 Task: Manage the "Group detail" page setting.
Action: Mouse pressed left at (1046, 67)
Screenshot: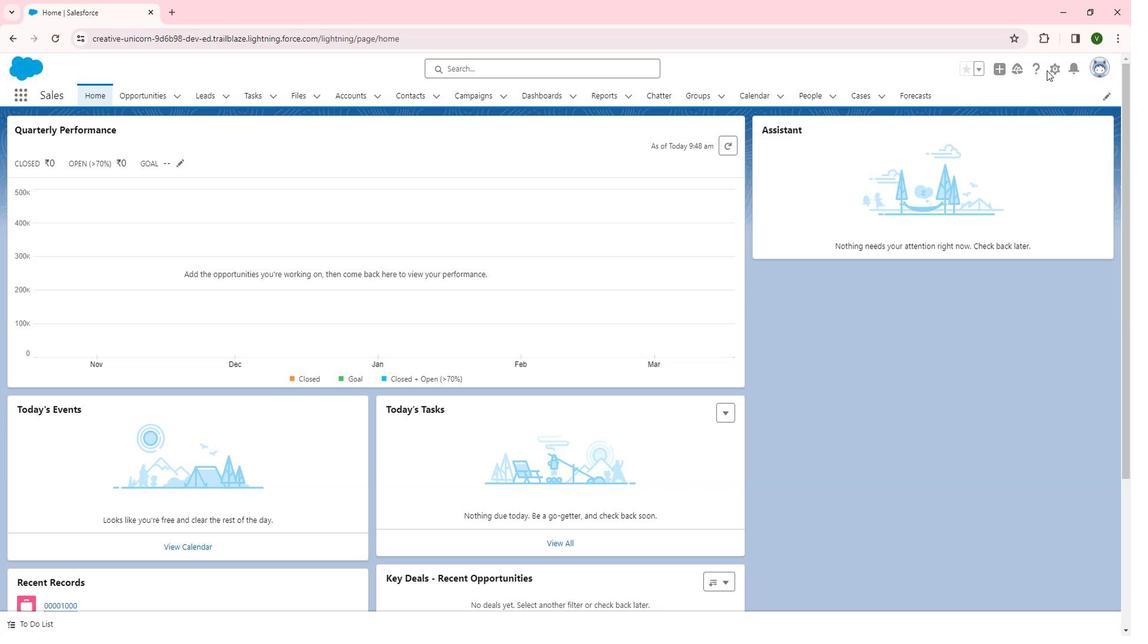 
Action: Mouse moved to (1051, 67)
Screenshot: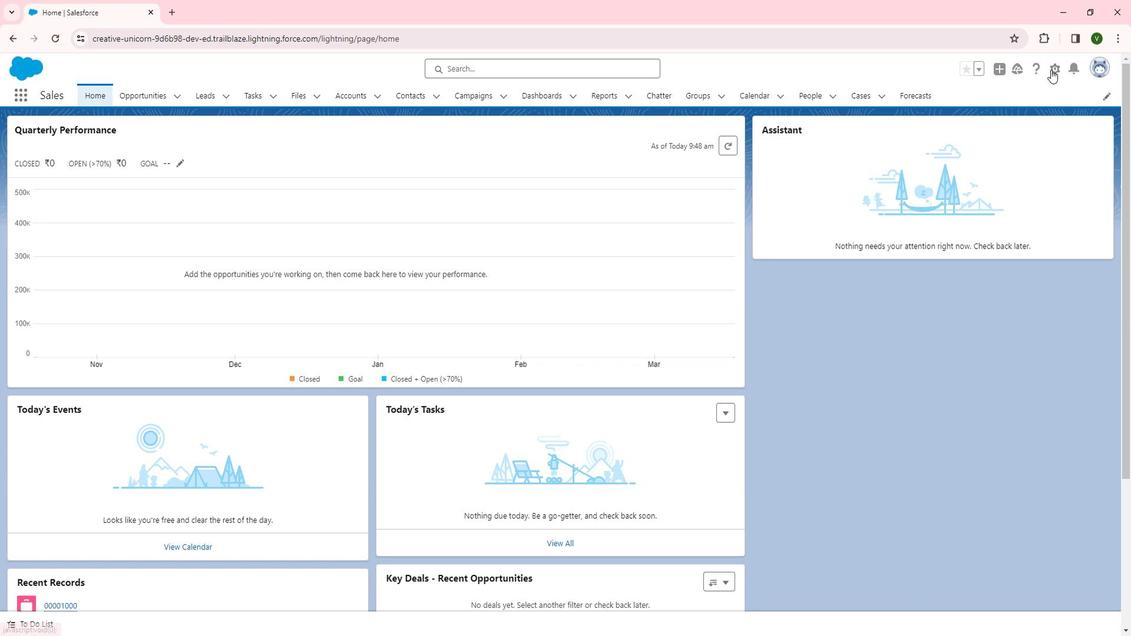 
Action: Mouse pressed left at (1051, 67)
Screenshot: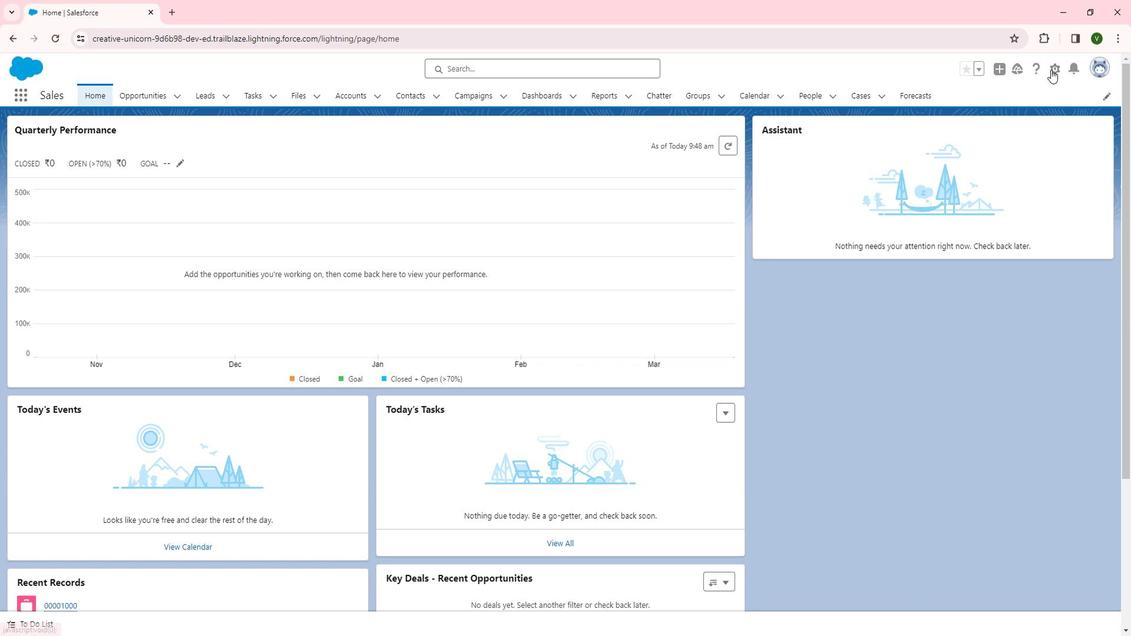 
Action: Mouse moved to (1005, 111)
Screenshot: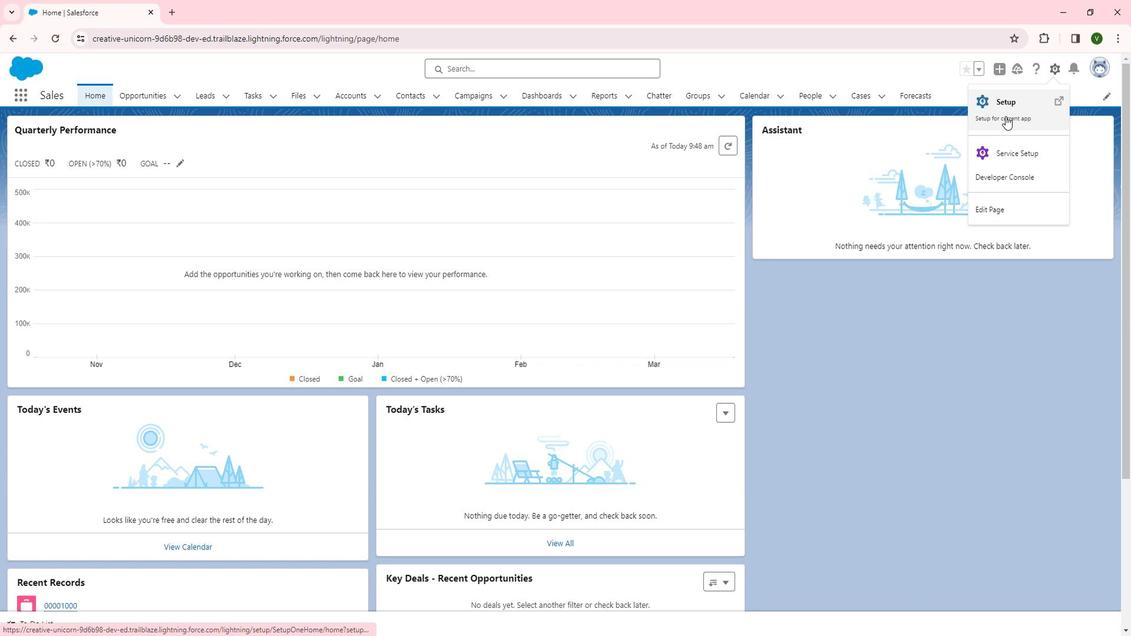 
Action: Mouse pressed left at (1005, 111)
Screenshot: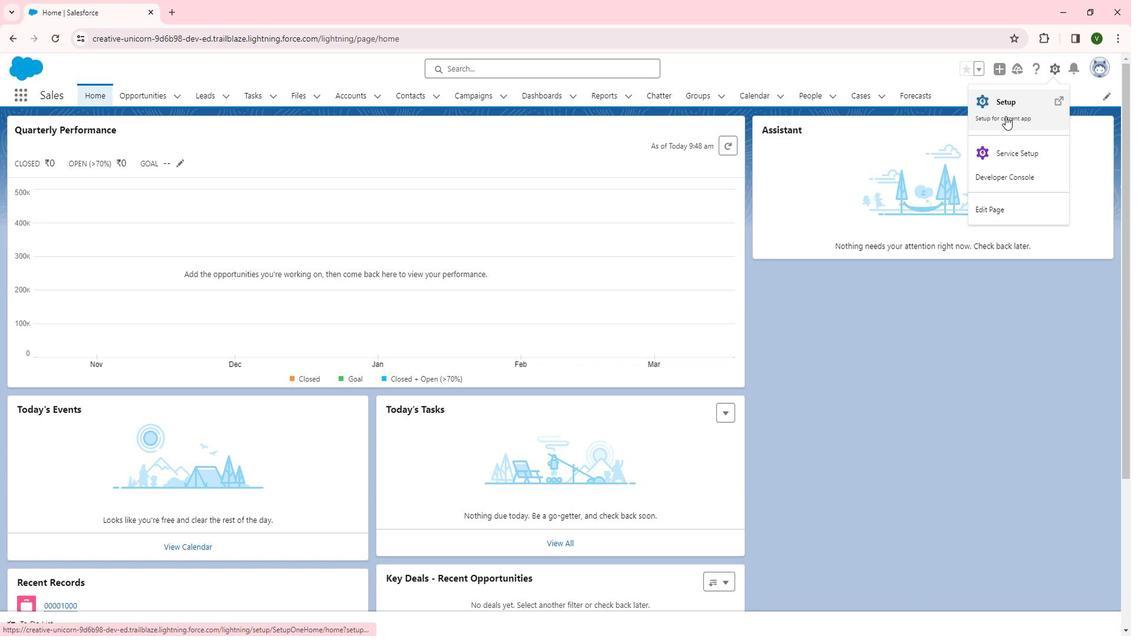 
Action: Mouse moved to (78, 325)
Screenshot: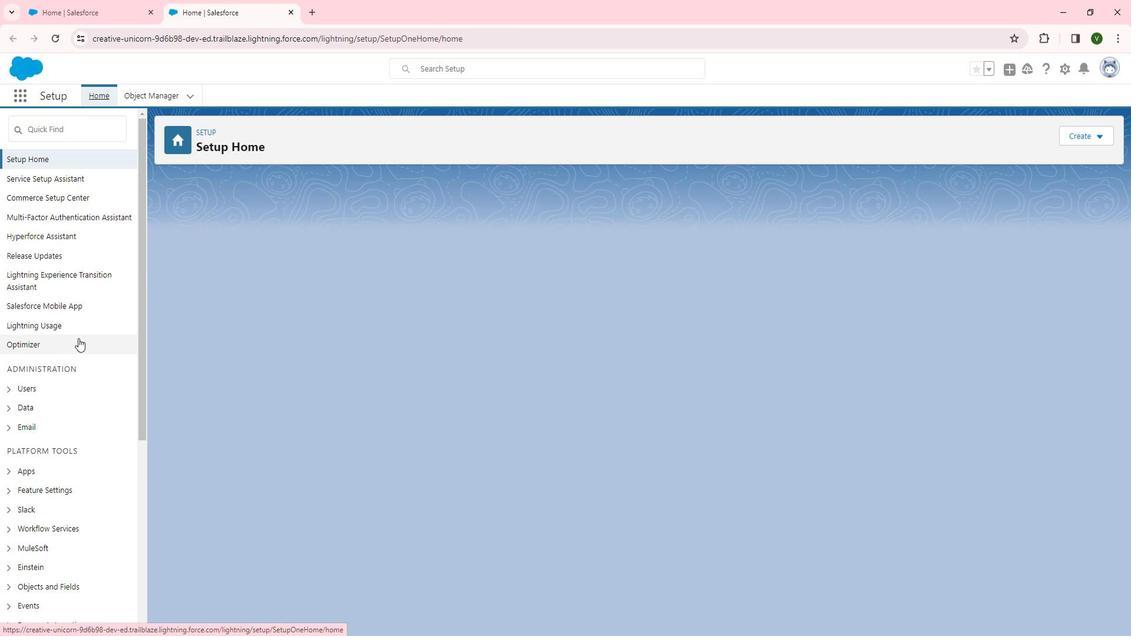 
Action: Mouse scrolled (78, 325) with delta (0, 0)
Screenshot: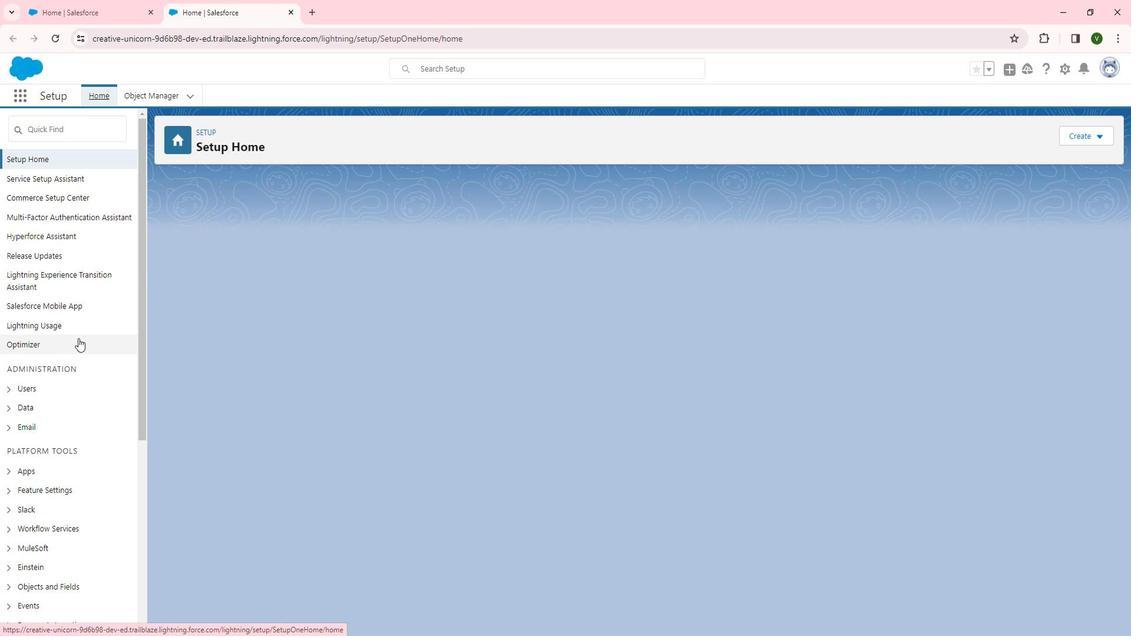 
Action: Mouse moved to (77, 329)
Screenshot: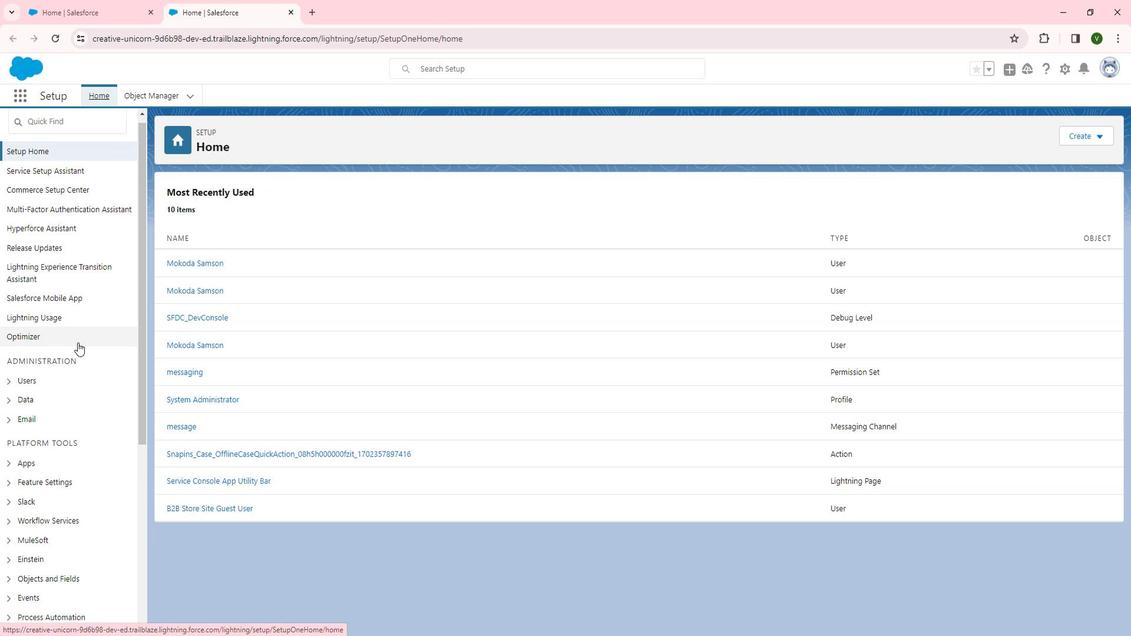 
Action: Mouse scrolled (77, 329) with delta (0, 0)
Screenshot: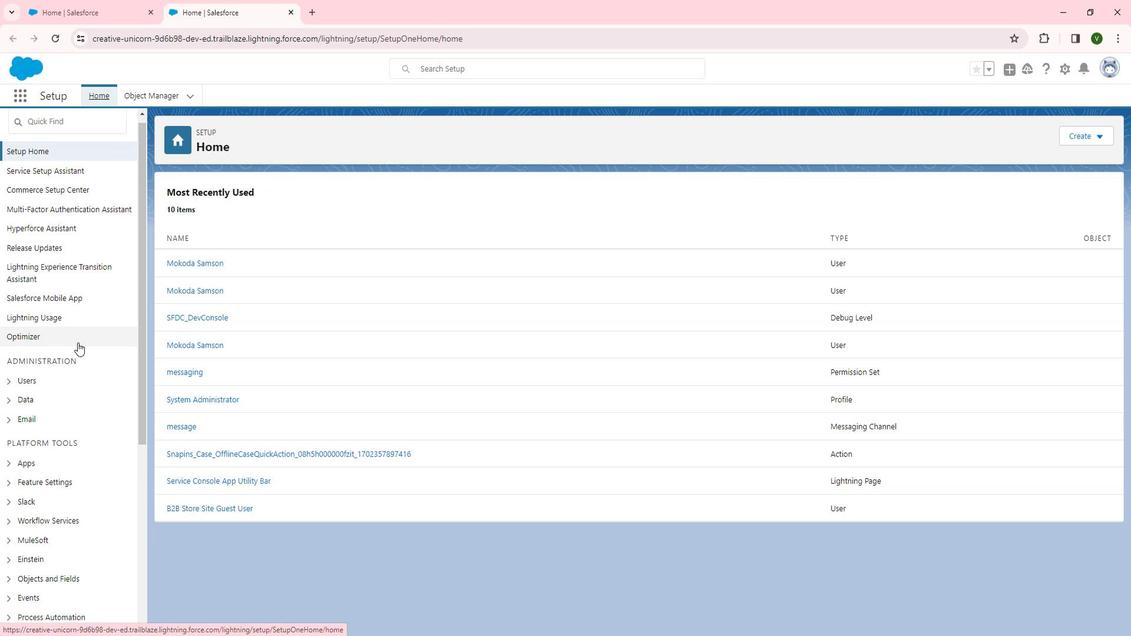
Action: Mouse moved to (34, 354)
Screenshot: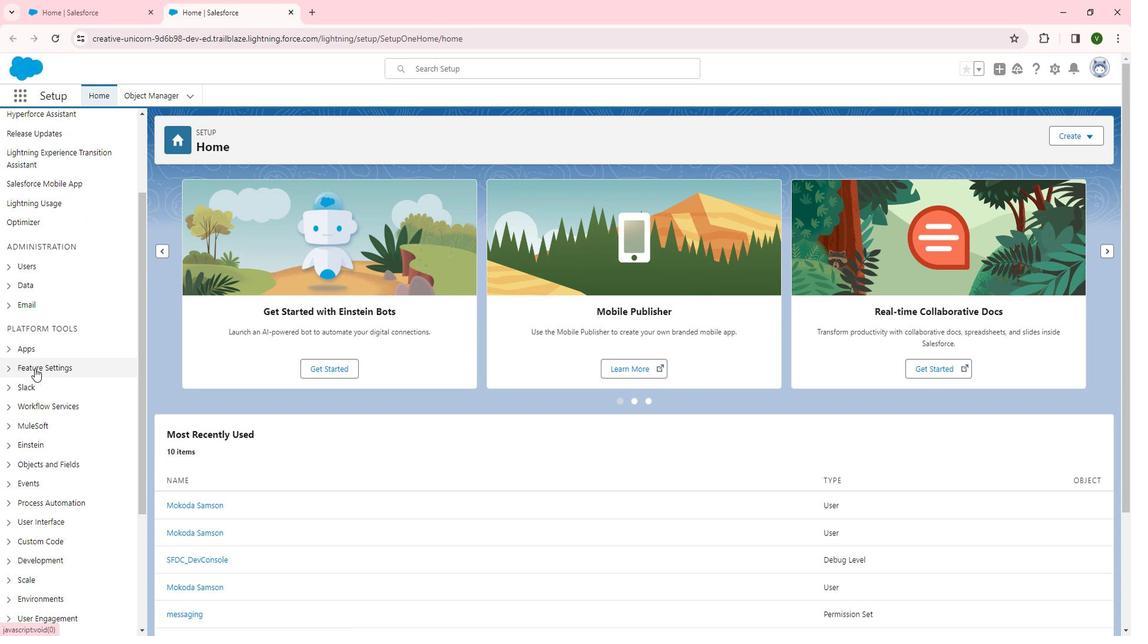 
Action: Mouse pressed left at (34, 354)
Screenshot: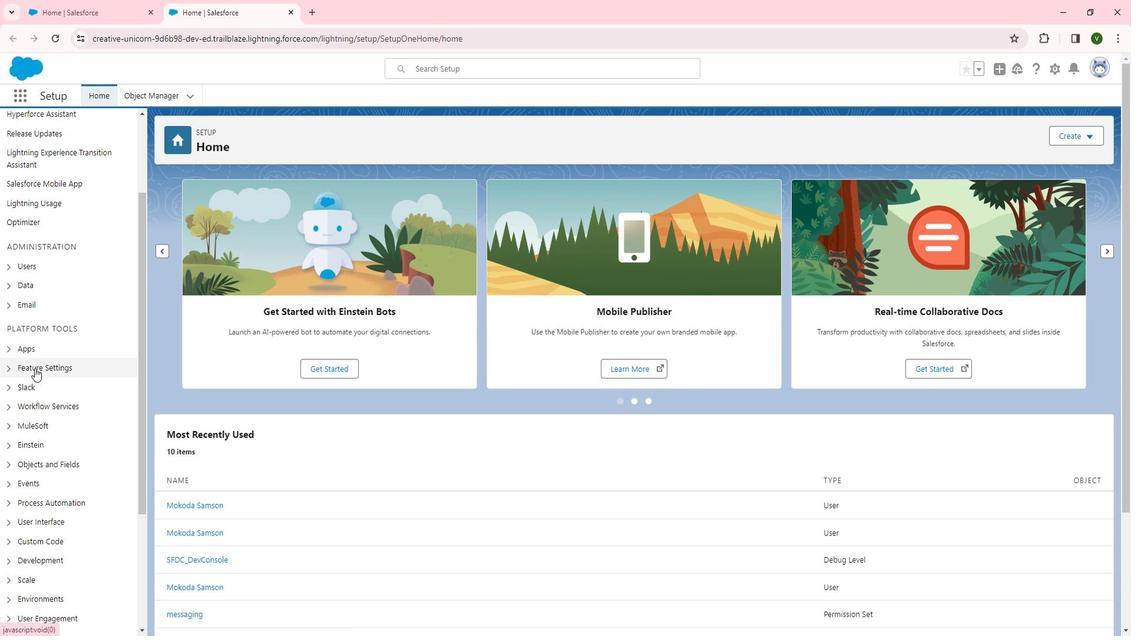 
Action: Mouse scrolled (34, 354) with delta (0, 0)
Screenshot: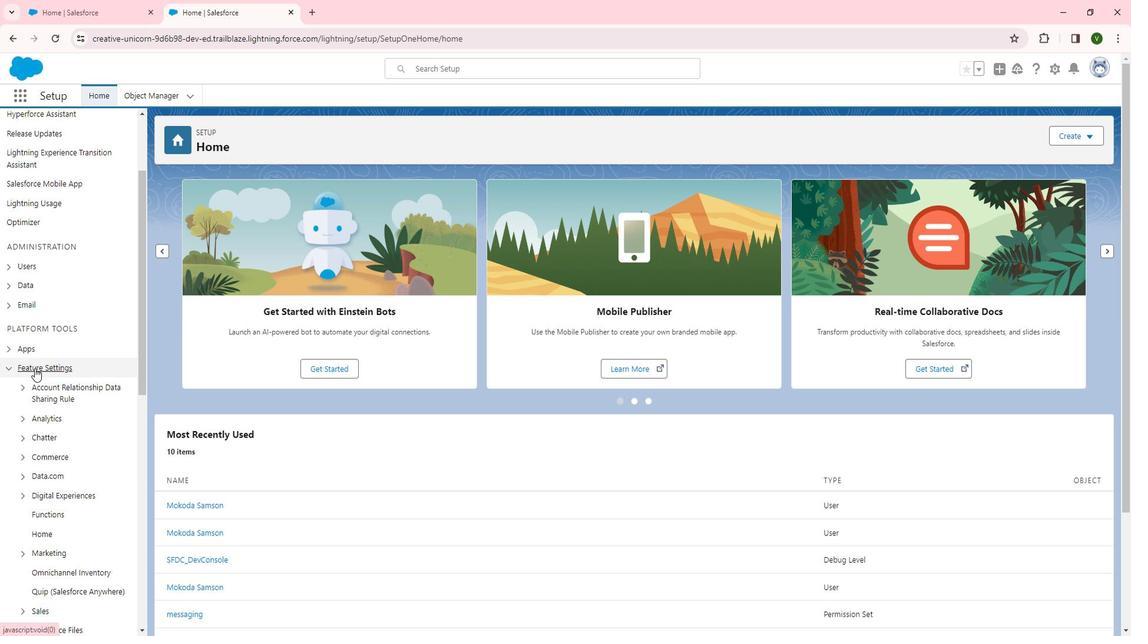 
Action: Mouse scrolled (34, 354) with delta (0, 0)
Screenshot: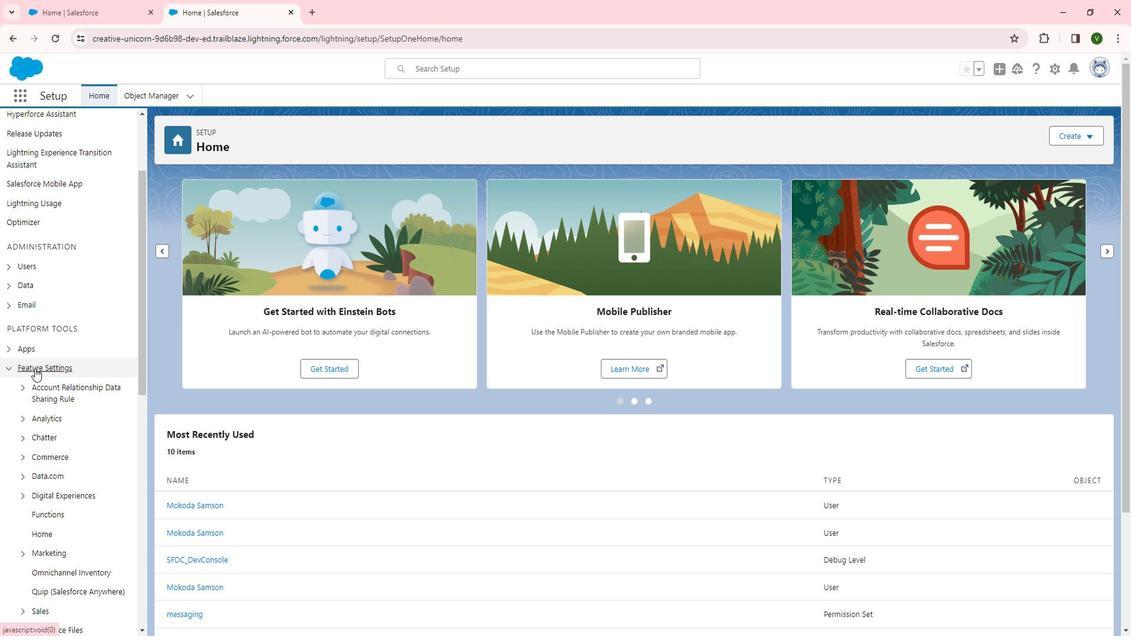 
Action: Mouse moved to (67, 358)
Screenshot: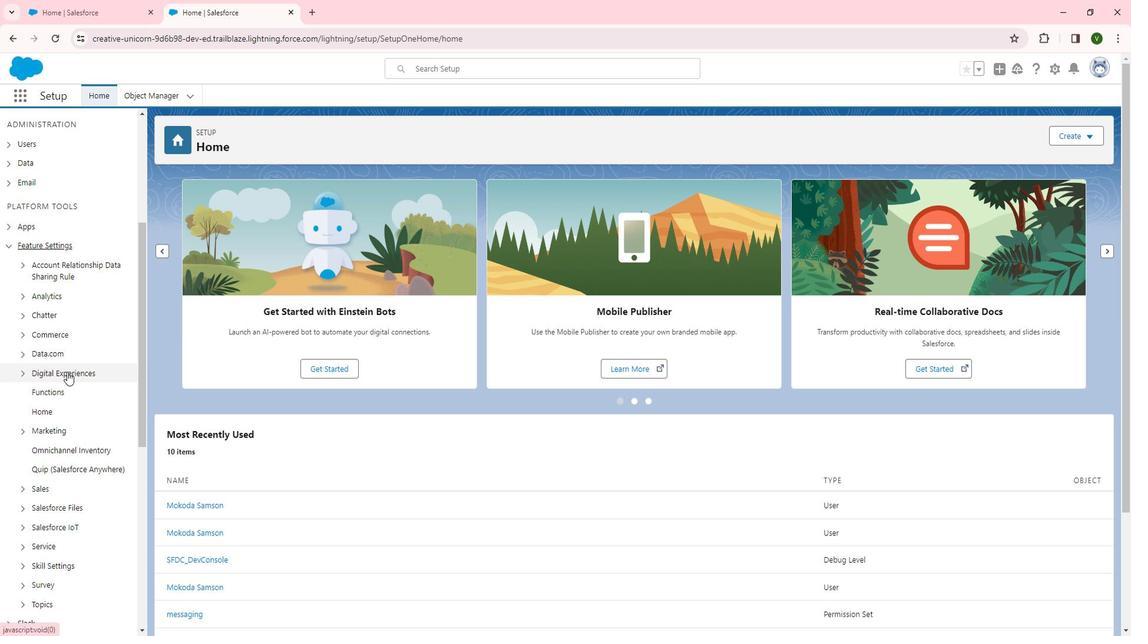 
Action: Mouse pressed left at (67, 358)
Screenshot: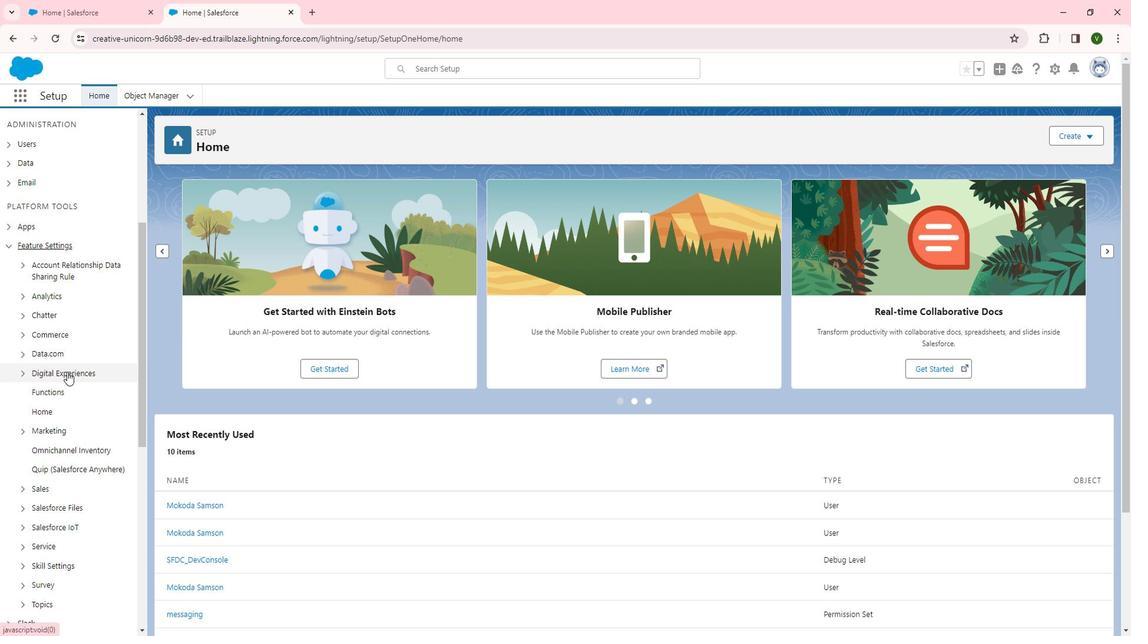 
Action: Mouse moved to (51, 375)
Screenshot: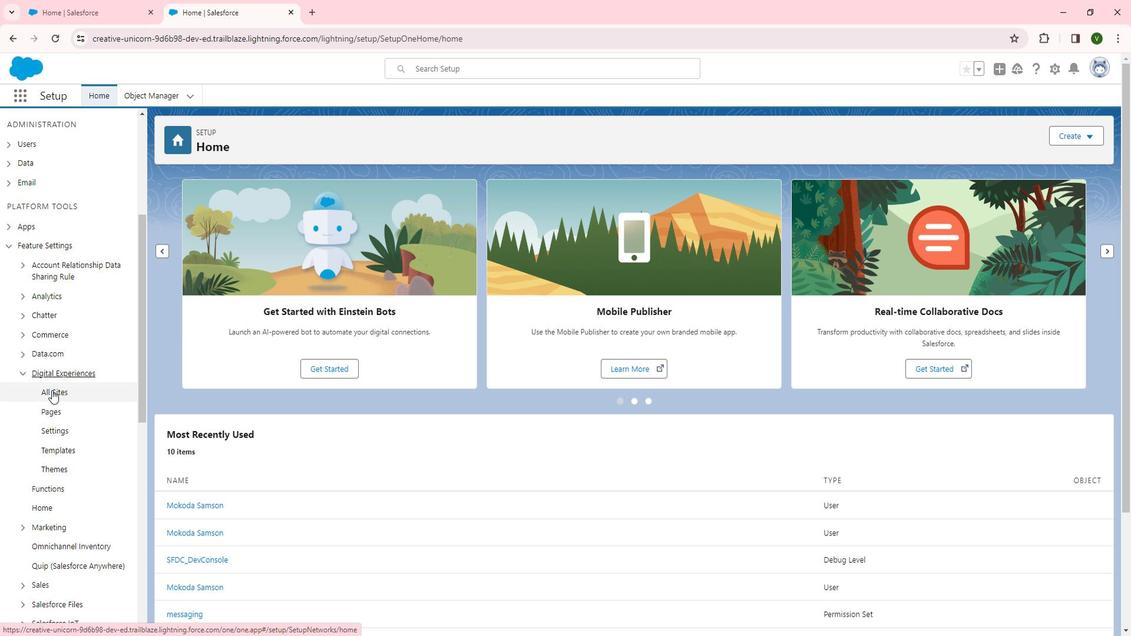 
Action: Mouse pressed left at (51, 375)
Screenshot: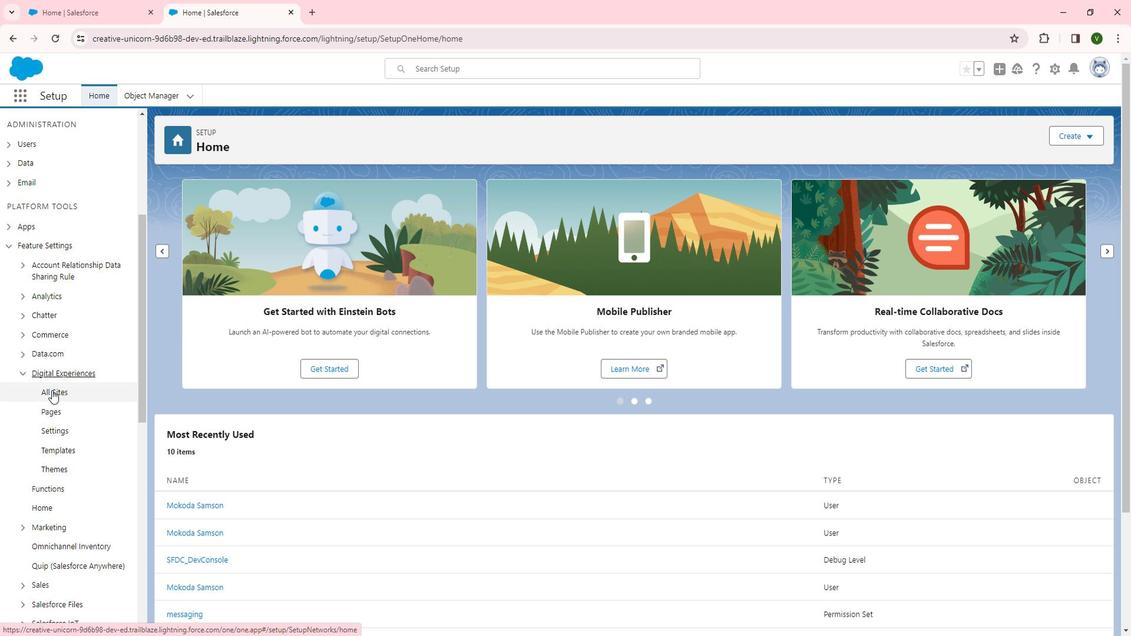 
Action: Mouse moved to (250, 417)
Screenshot: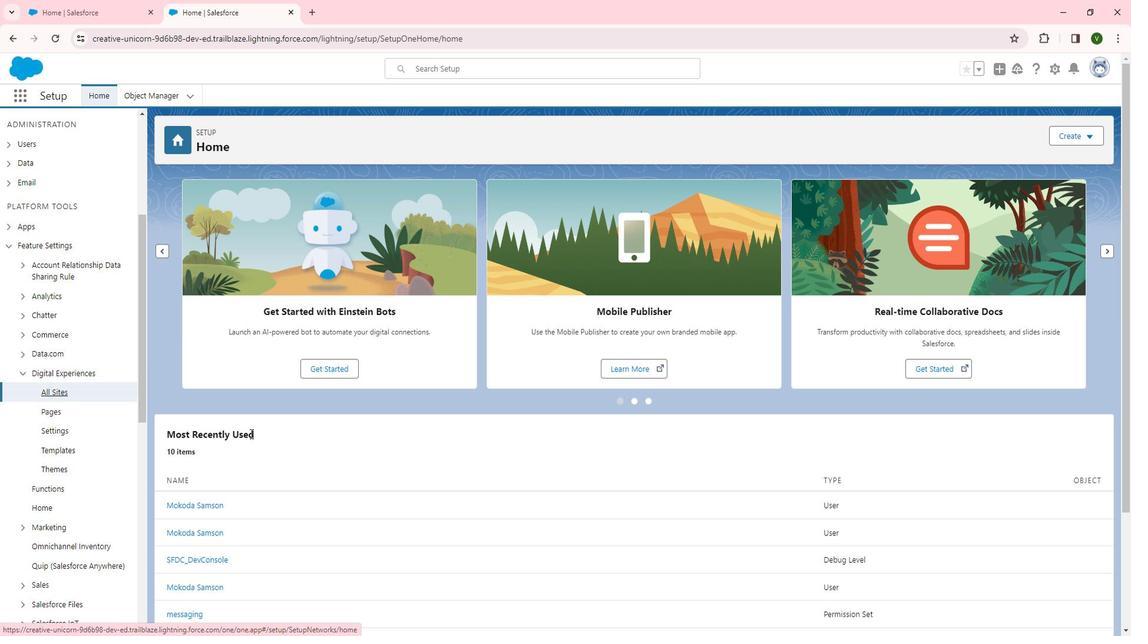 
Action: Mouse scrolled (250, 417) with delta (0, 0)
Screenshot: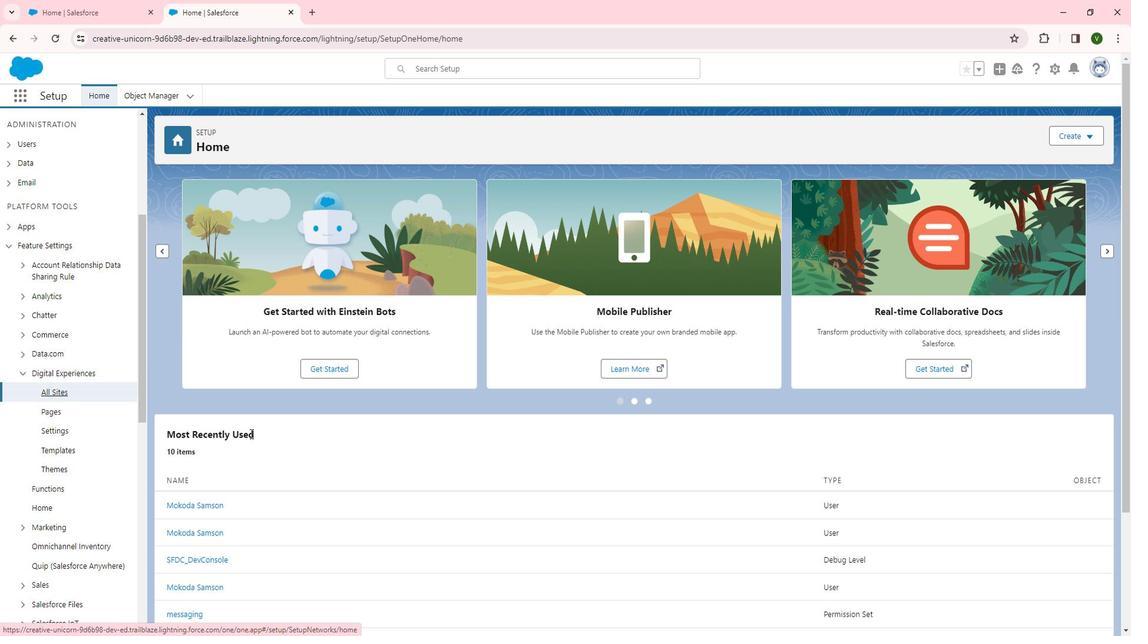 
Action: Mouse scrolled (250, 417) with delta (0, 0)
Screenshot: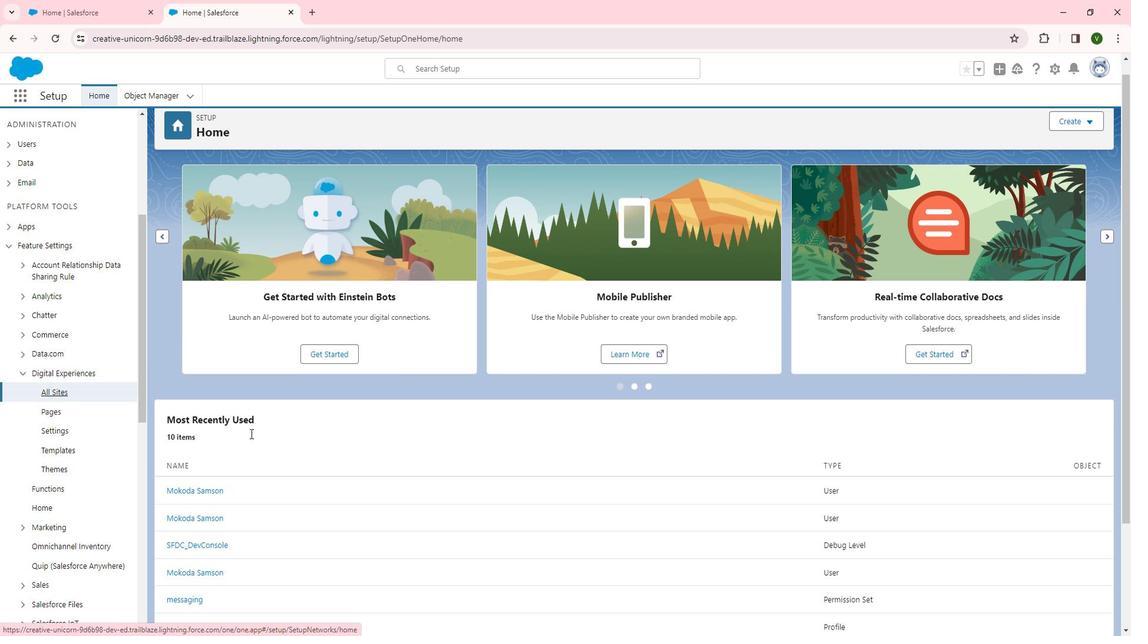 
Action: Mouse scrolled (250, 417) with delta (0, 0)
Screenshot: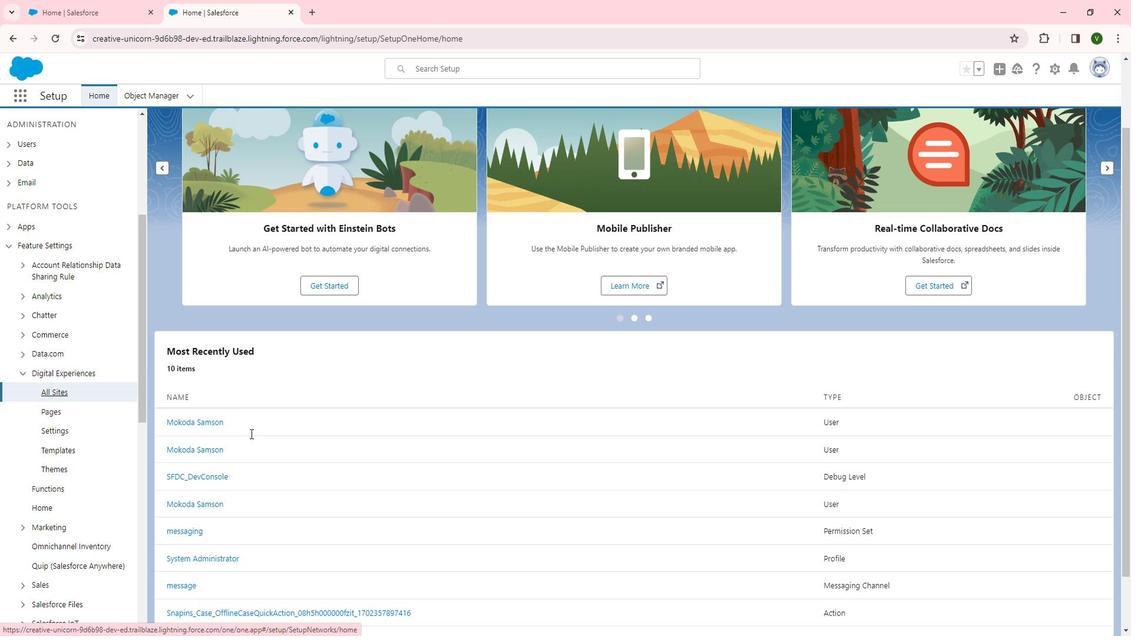 
Action: Mouse moved to (185, 335)
Screenshot: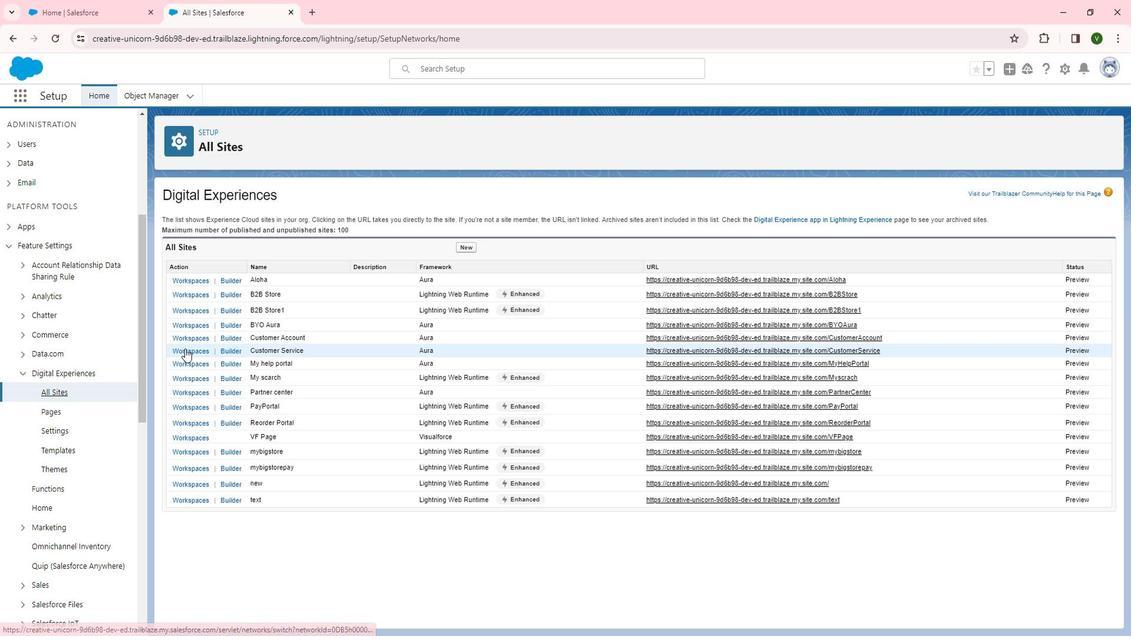 
Action: Mouse pressed left at (185, 335)
Screenshot: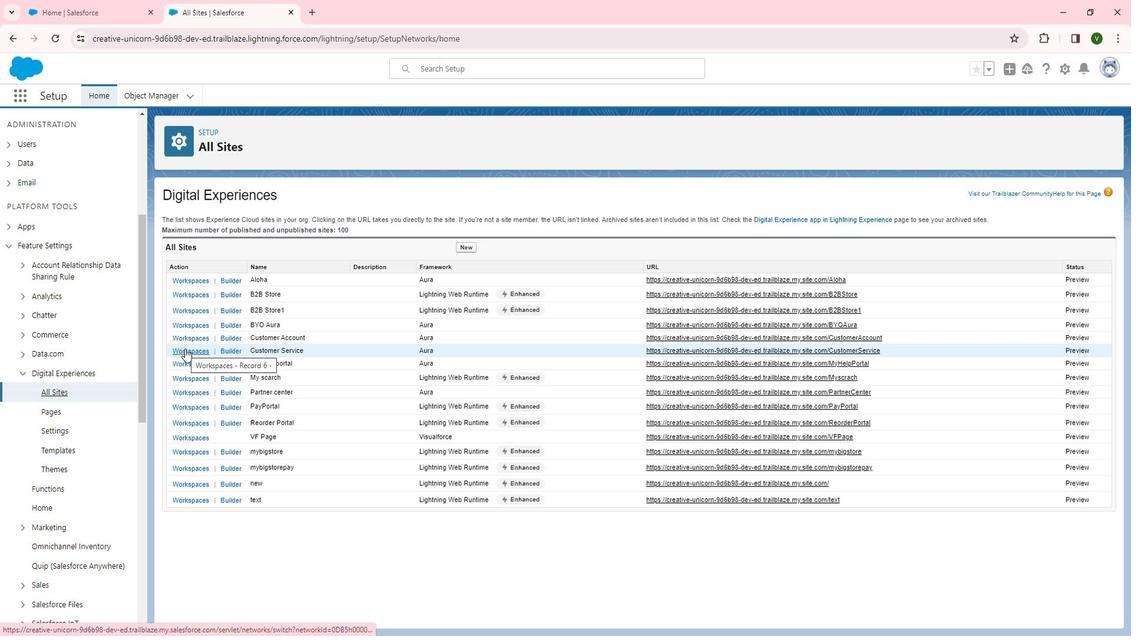 
Action: Mouse moved to (147, 304)
Screenshot: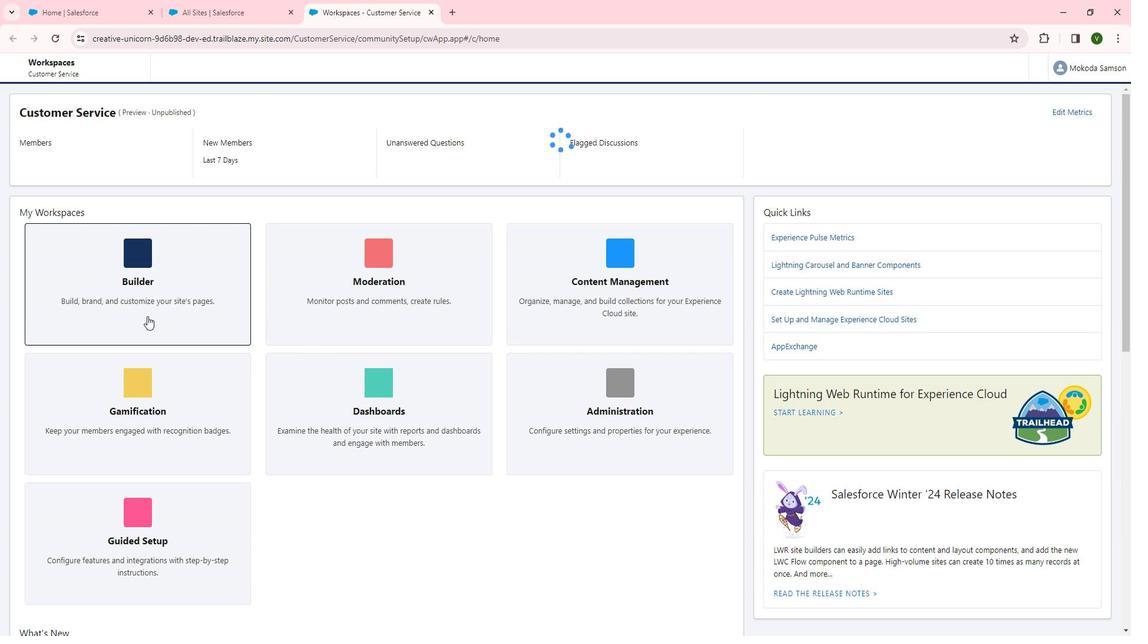 
Action: Mouse pressed left at (147, 304)
Screenshot: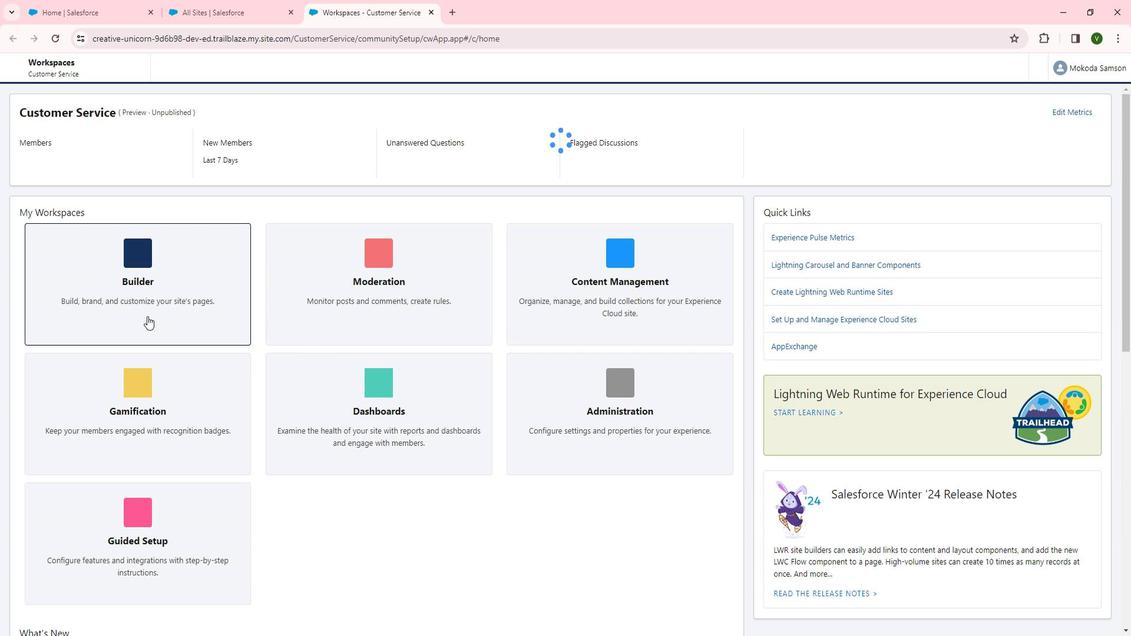 
Action: Mouse moved to (77, 66)
Screenshot: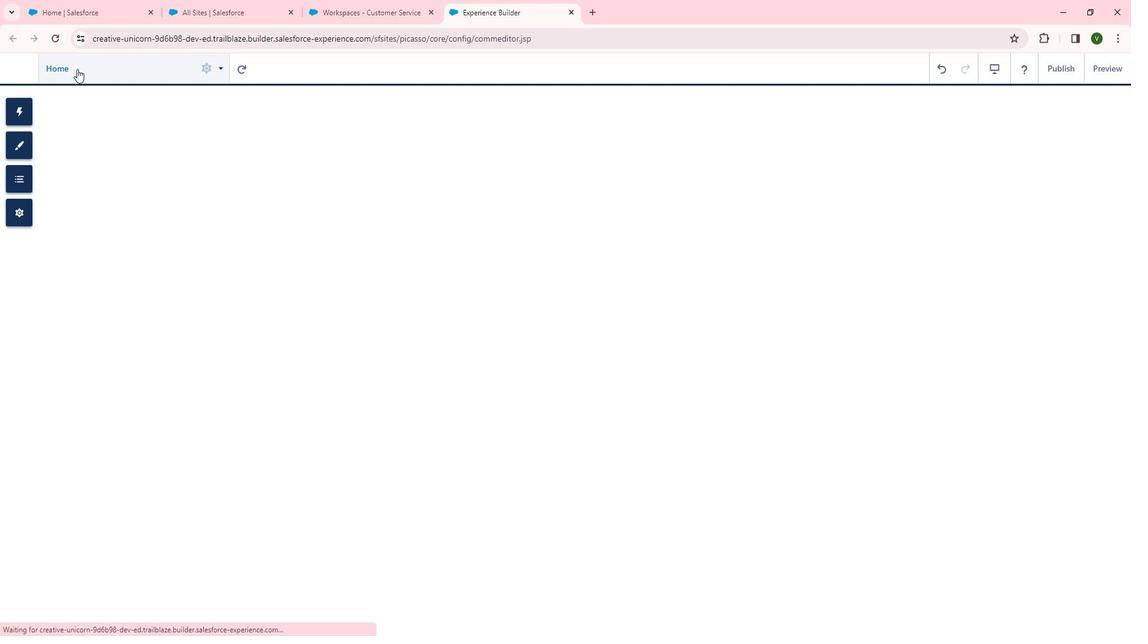 
Action: Mouse pressed left at (77, 66)
Screenshot: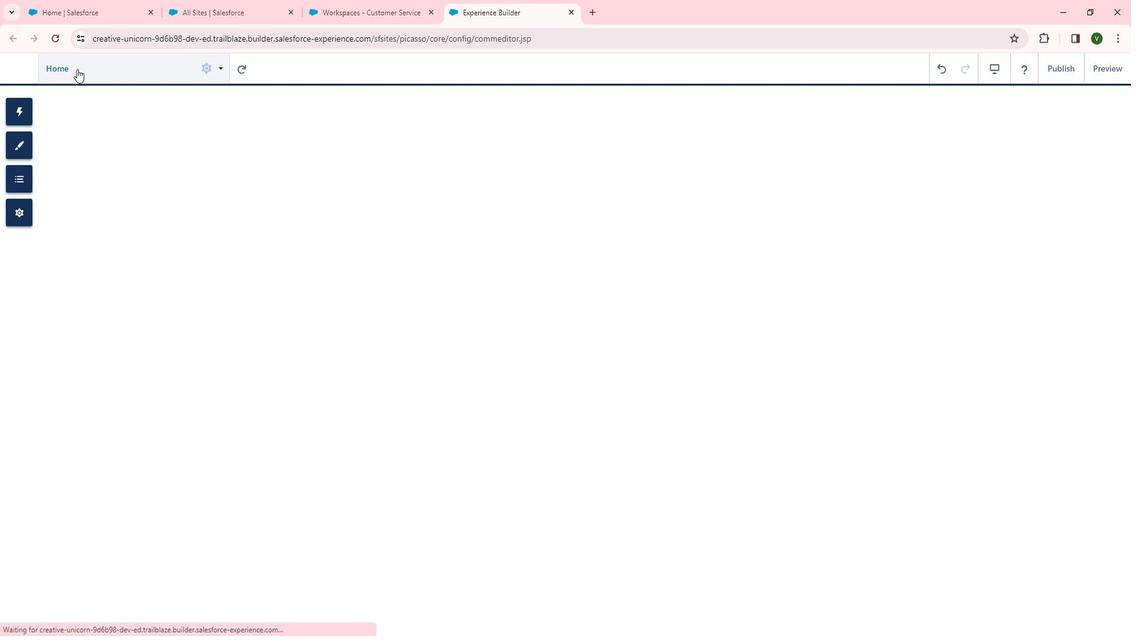 
Action: Mouse moved to (53, 436)
Screenshot: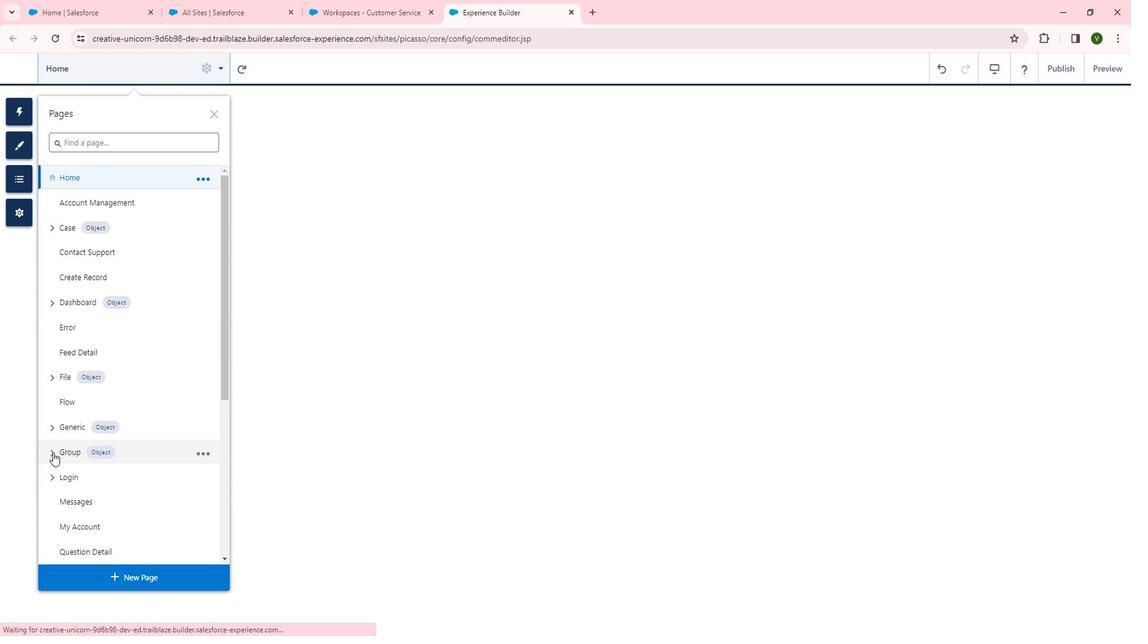 
Action: Mouse pressed left at (53, 436)
Screenshot: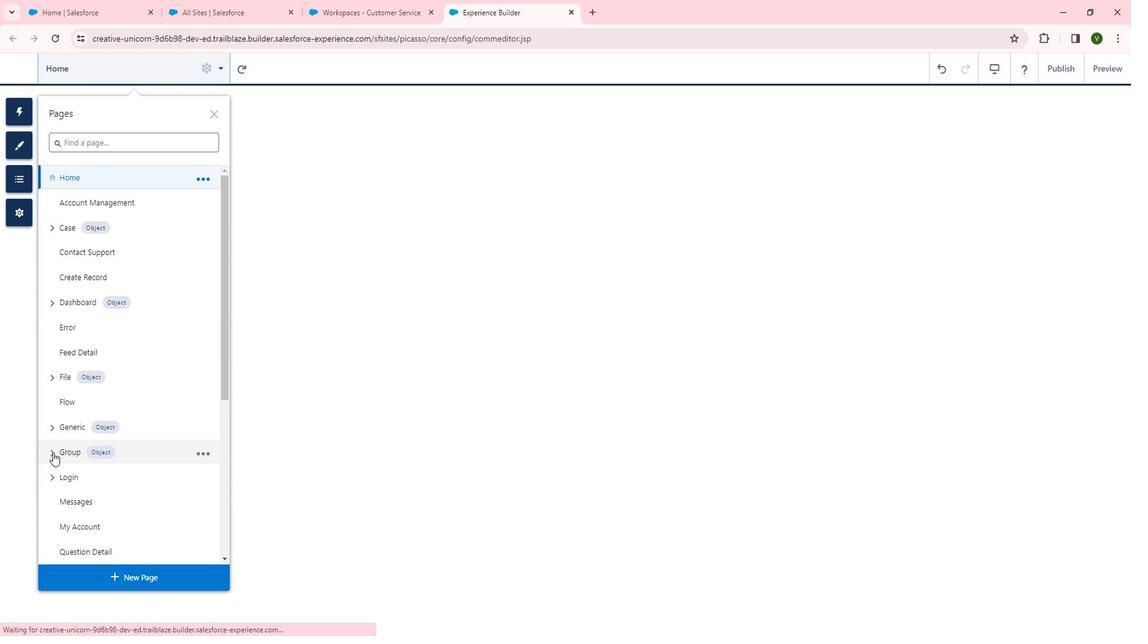 
Action: Mouse moved to (71, 436)
Screenshot: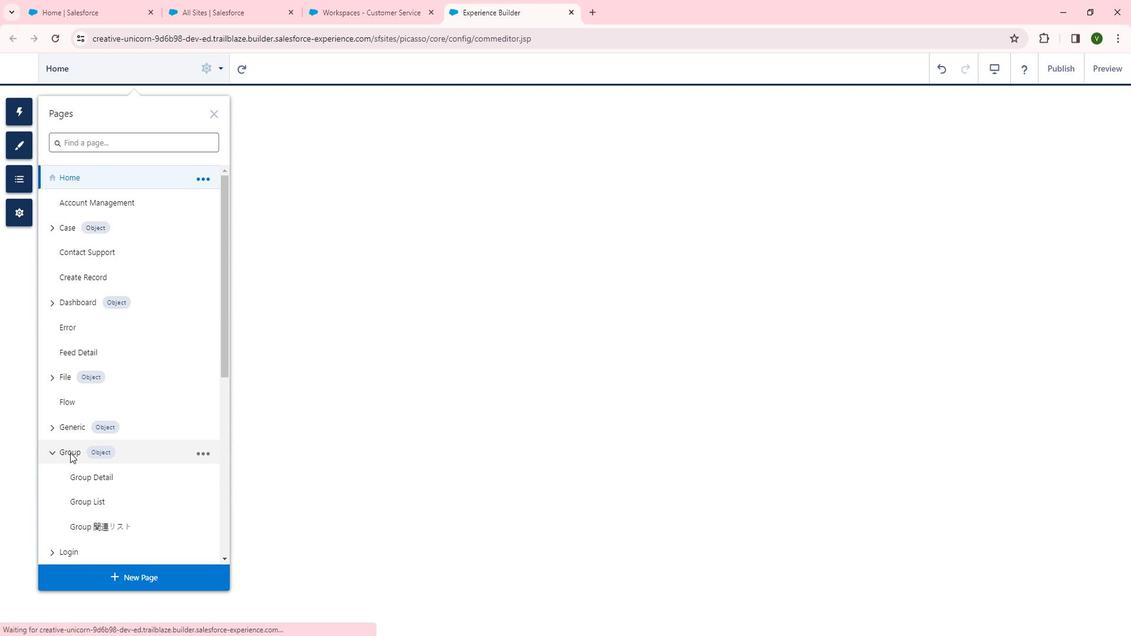 
Action: Mouse scrolled (71, 435) with delta (0, 0)
Screenshot: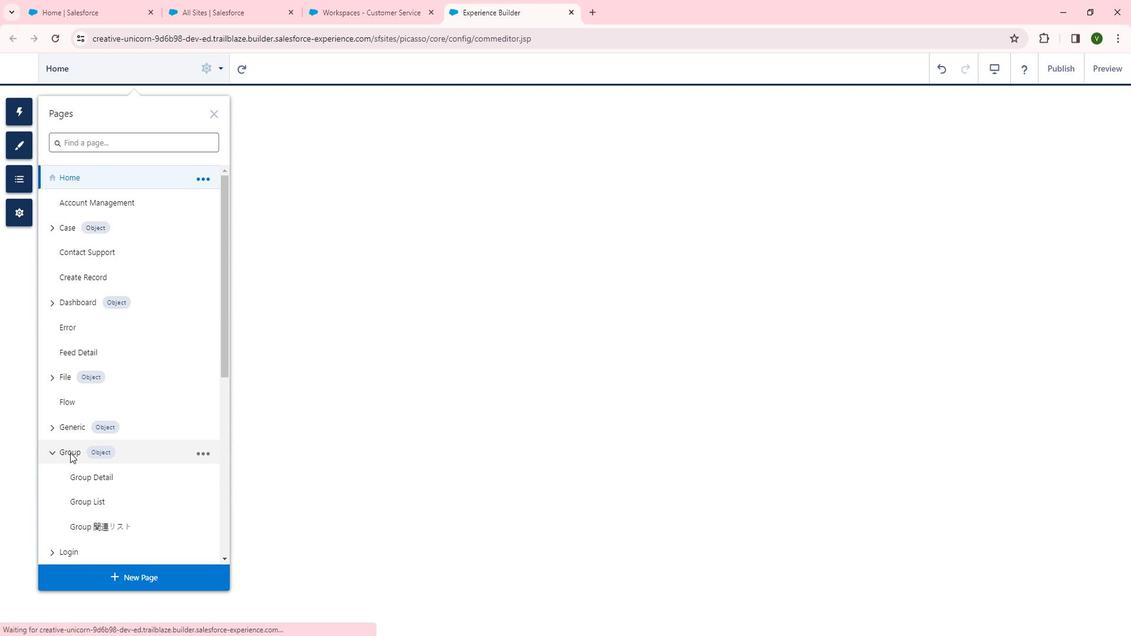 
Action: Mouse moved to (76, 436)
Screenshot: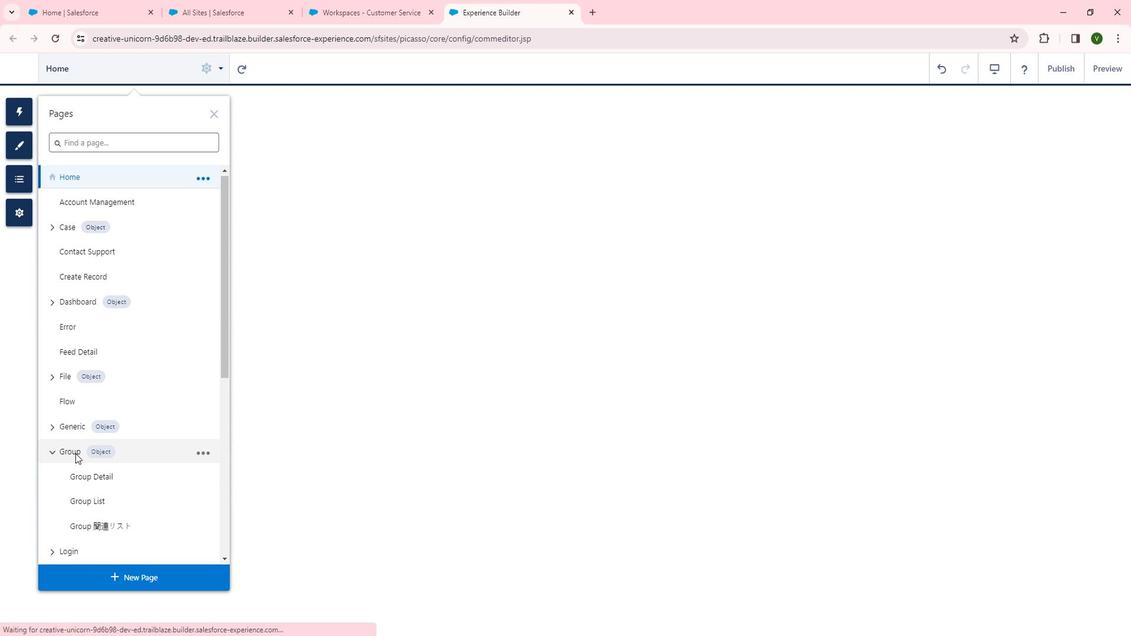 
Action: Mouse scrolled (76, 436) with delta (0, 0)
Screenshot: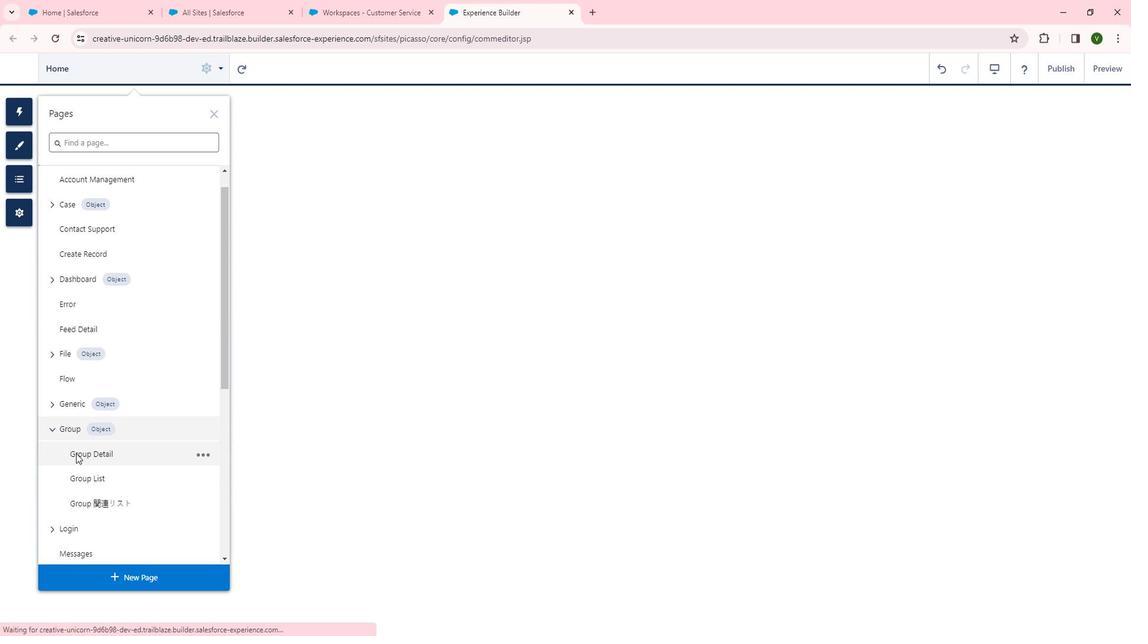 
Action: Mouse moved to (188, 341)
Screenshot: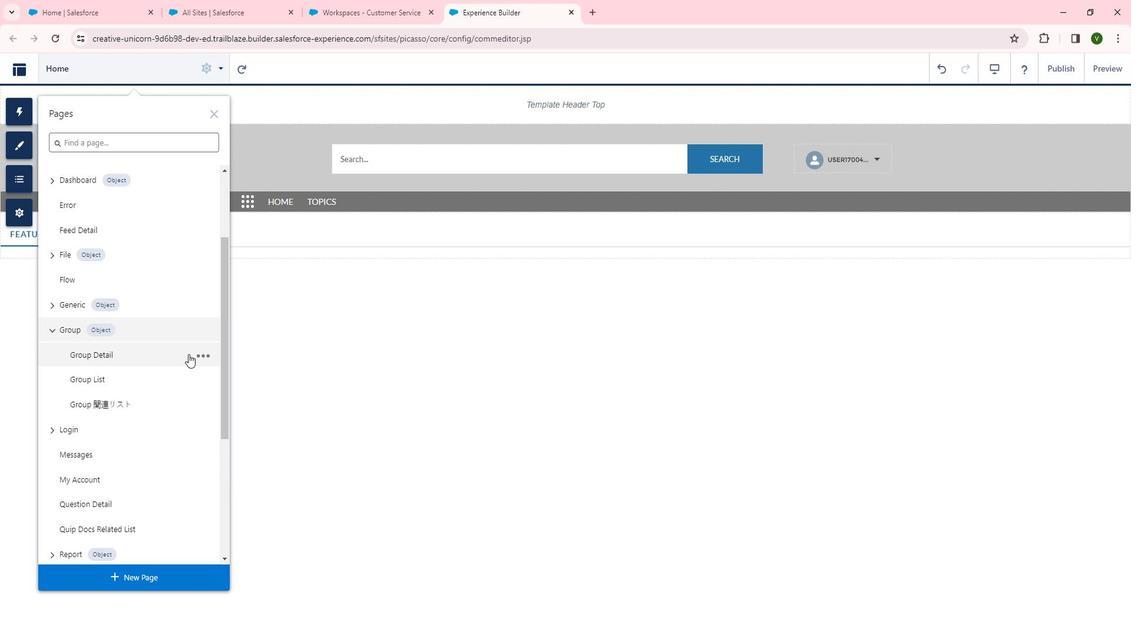 
Action: Mouse pressed left at (188, 341)
Screenshot: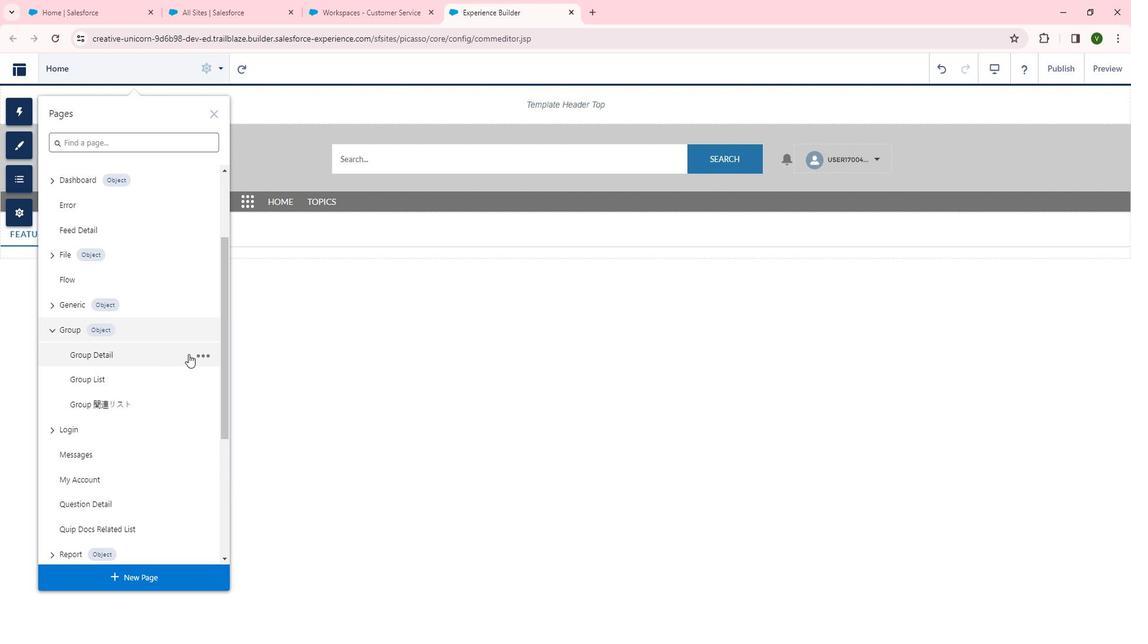 
Action: Mouse moved to (143, 65)
Screenshot: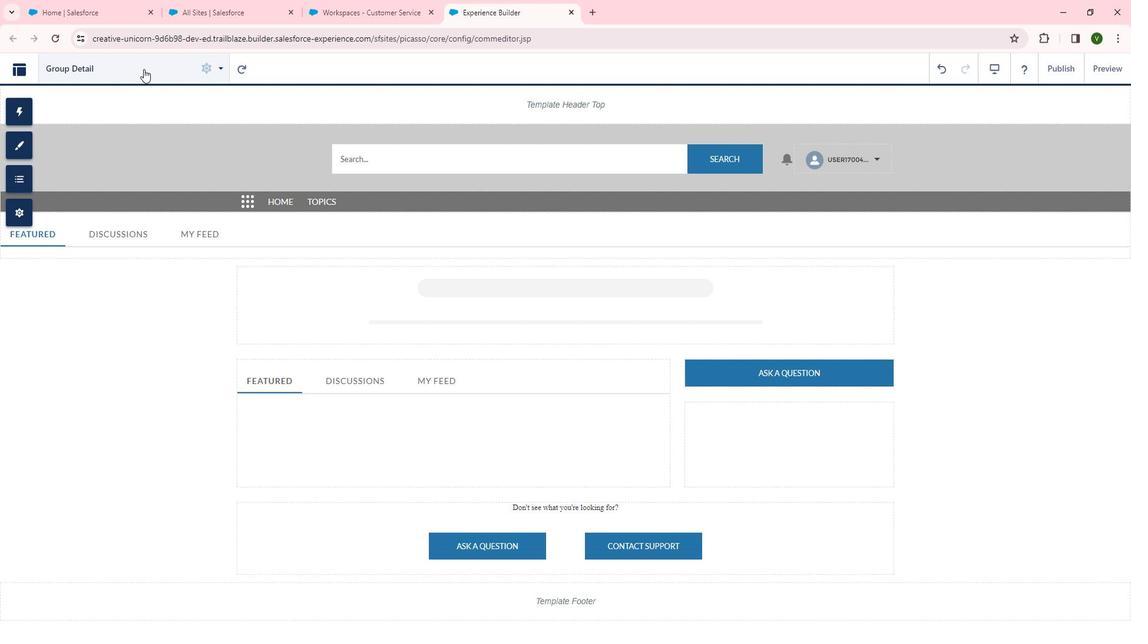 
Action: Mouse pressed left at (143, 65)
Screenshot: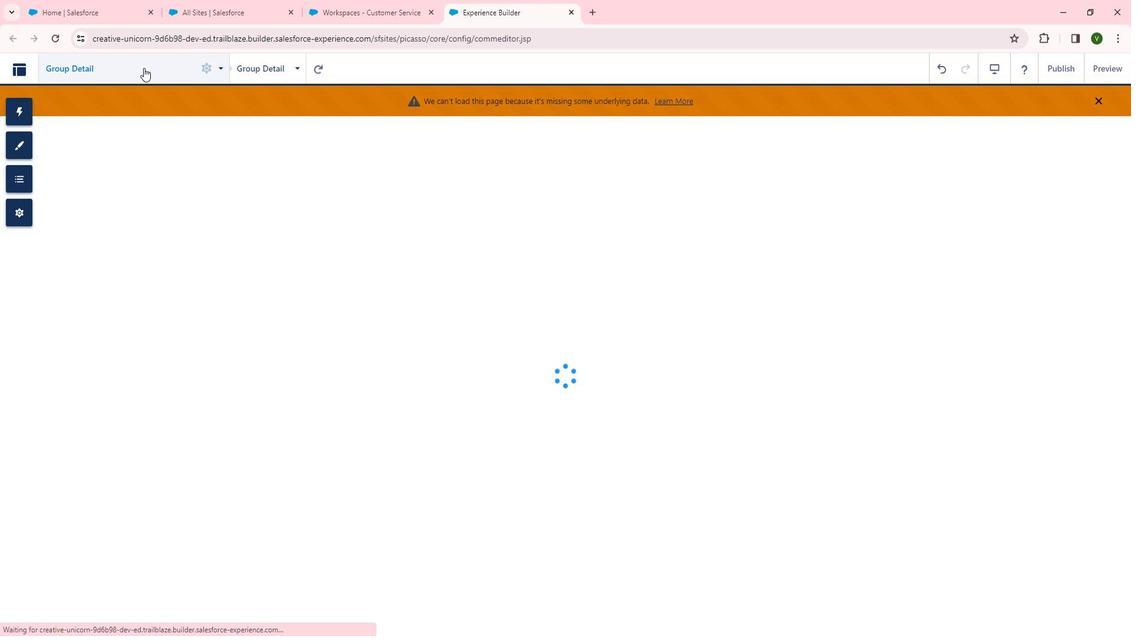 
Action: Mouse moved to (203, 174)
Screenshot: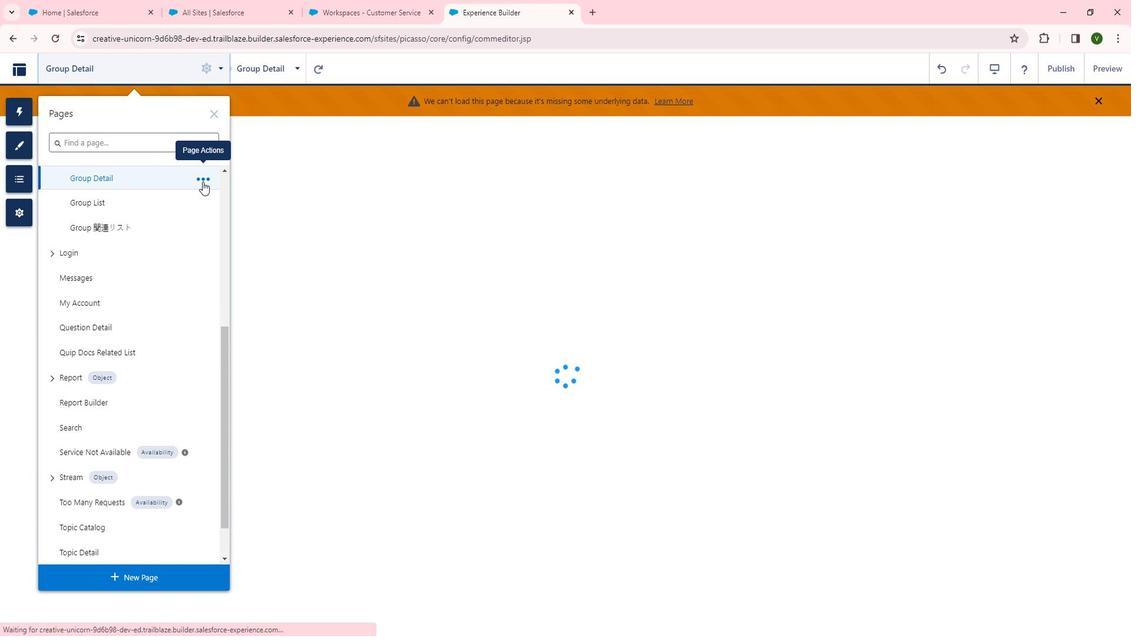 
Action: Mouse pressed left at (203, 174)
Screenshot: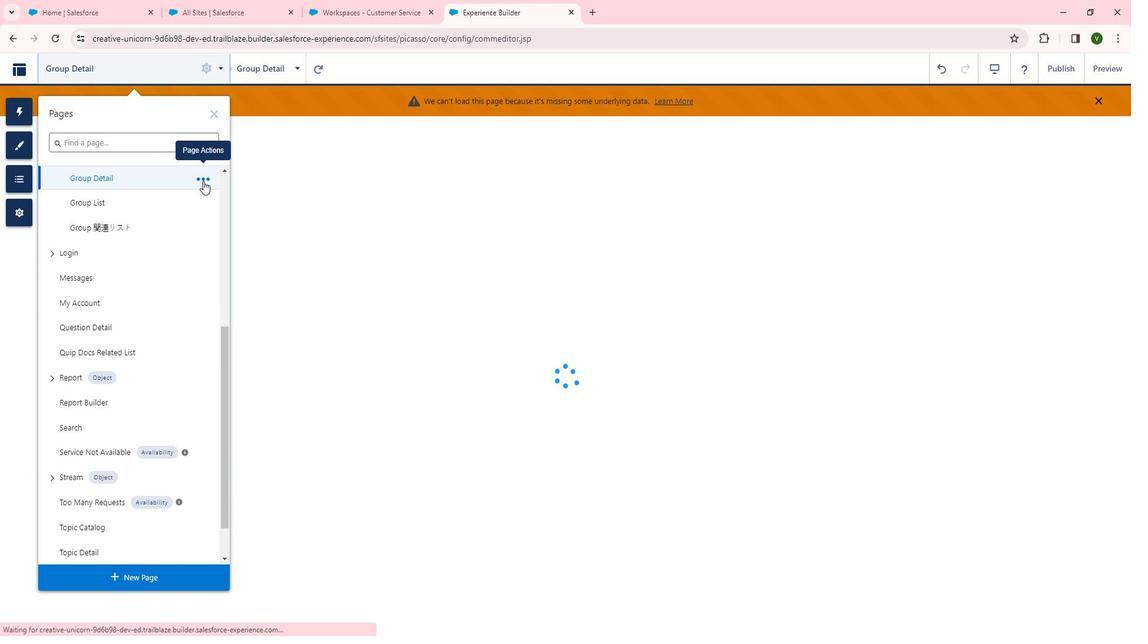 
Action: Mouse moved to (281, 167)
Screenshot: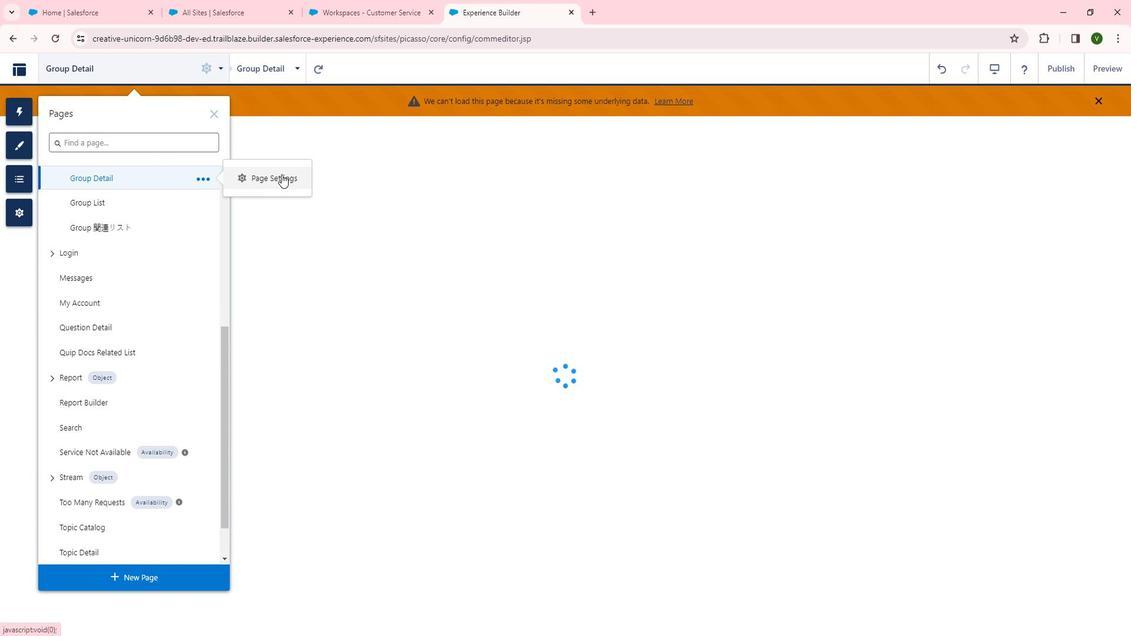 
Action: Mouse pressed left at (281, 167)
Screenshot: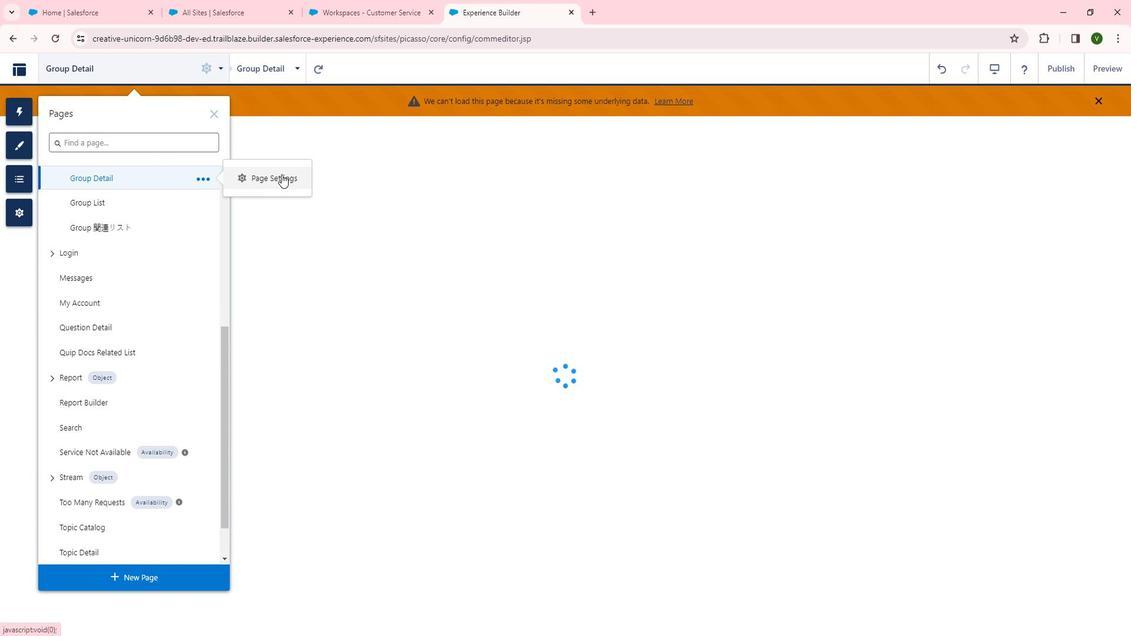 
Action: Mouse moved to (392, 400)
Screenshot: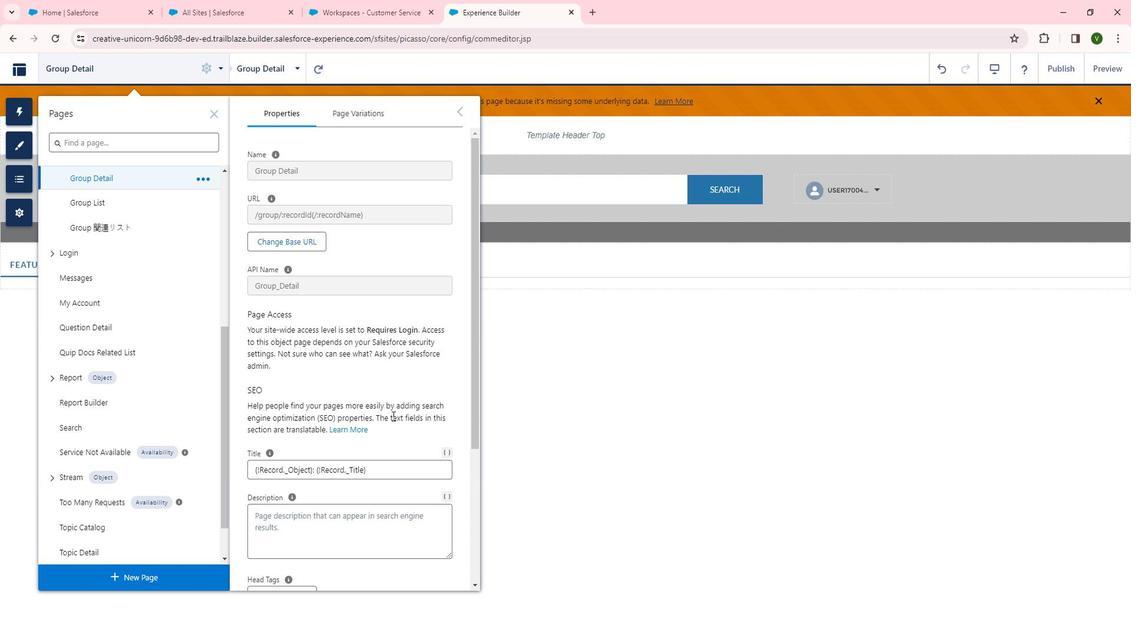 
Action: Mouse scrolled (392, 400) with delta (0, 0)
Screenshot: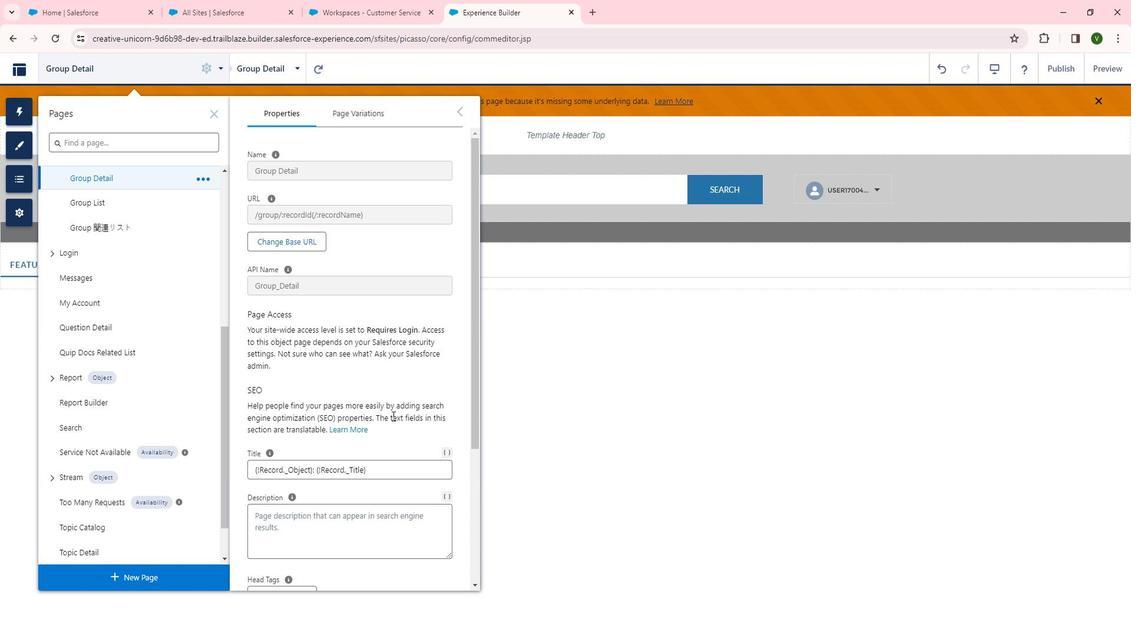 
Action: Mouse scrolled (392, 400) with delta (0, 0)
Screenshot: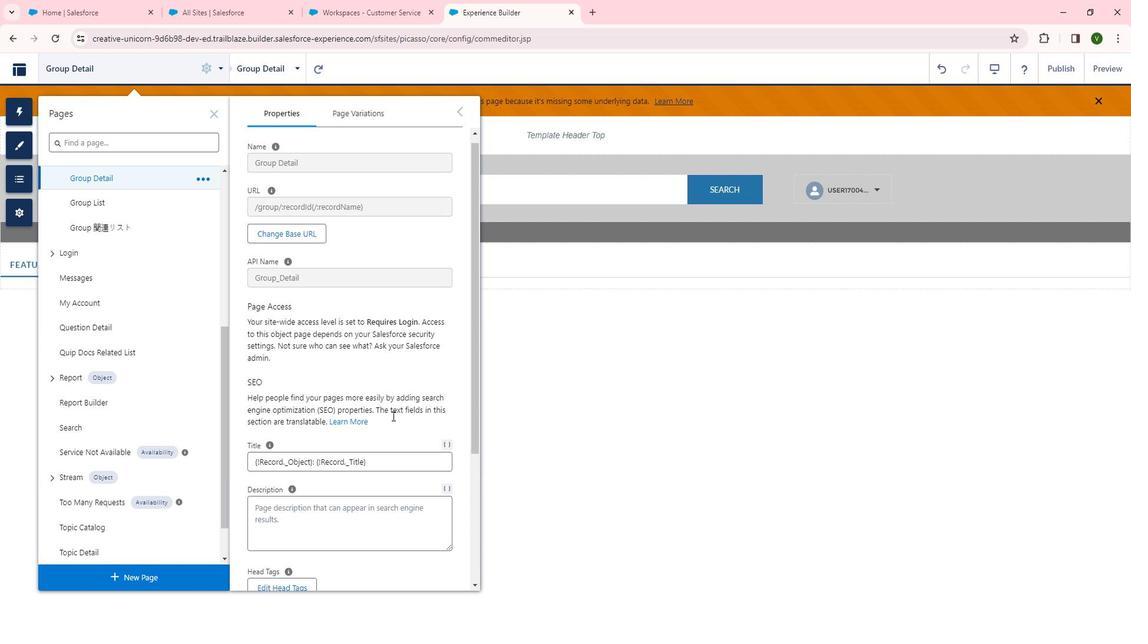 
Action: Mouse scrolled (392, 400) with delta (0, 0)
Screenshot: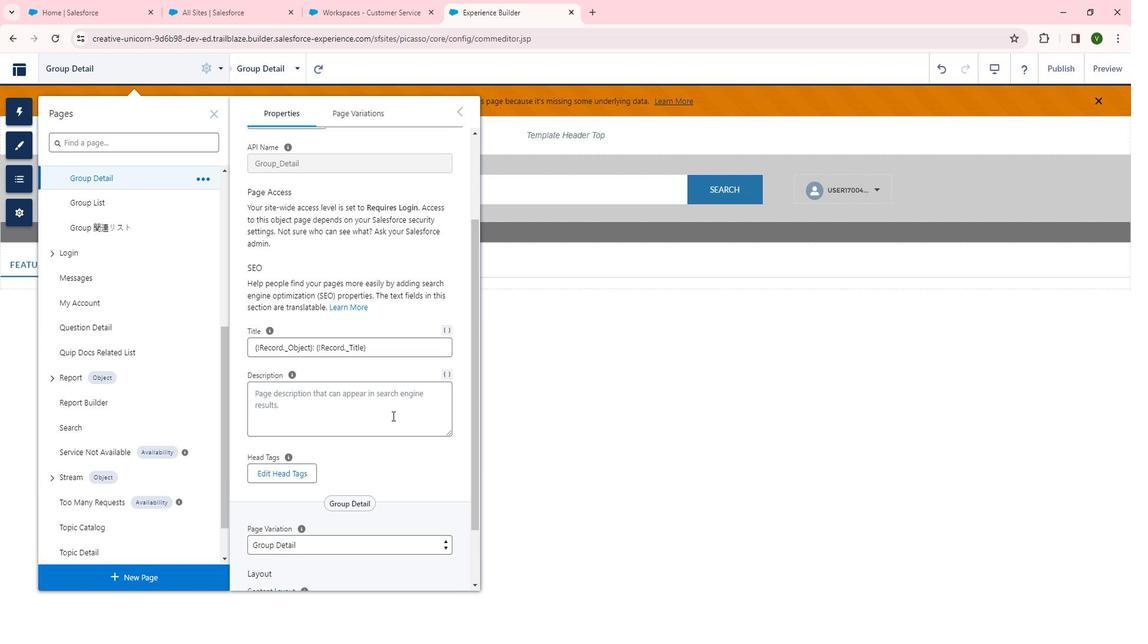 
Action: Mouse moved to (372, 352)
Screenshot: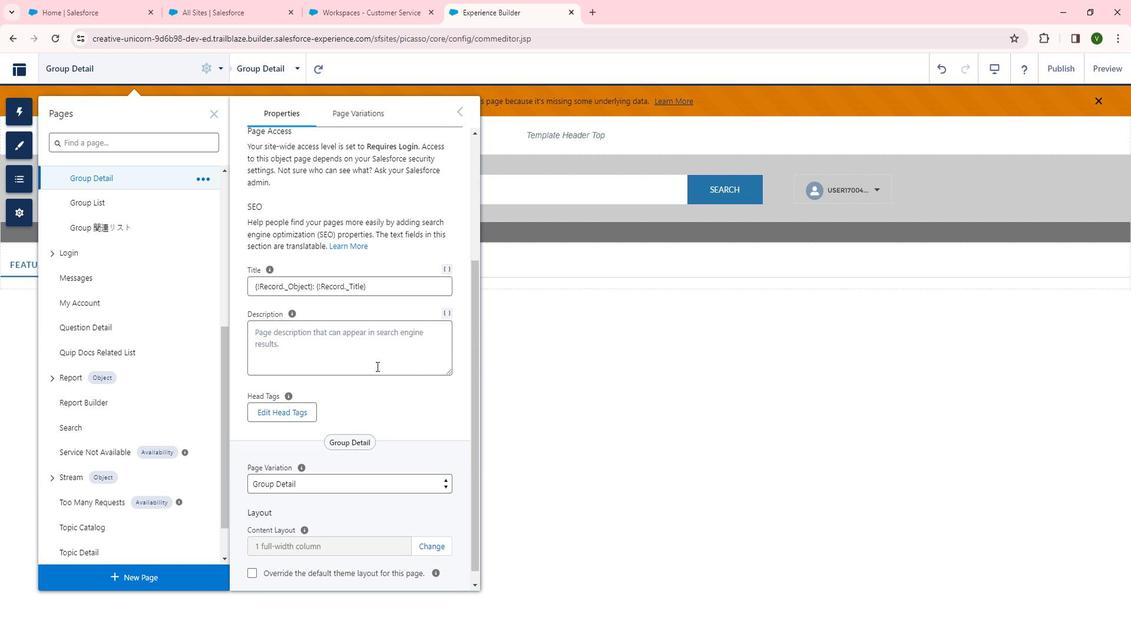 
Action: Mouse scrolled (372, 352) with delta (0, 0)
Screenshot: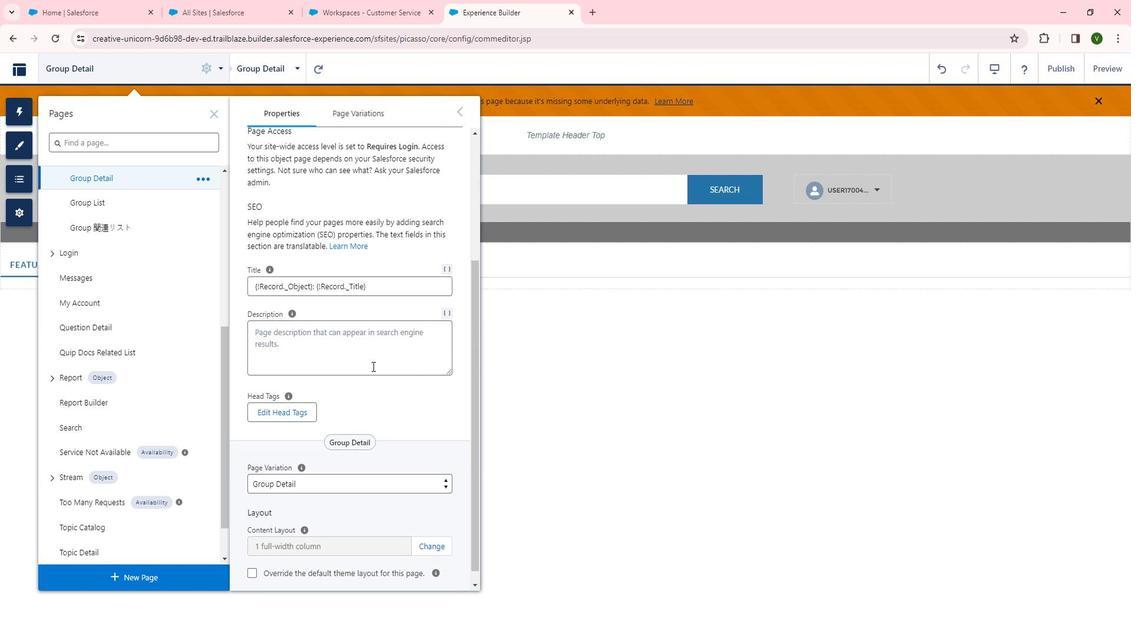 
Action: Mouse moved to (358, 338)
Screenshot: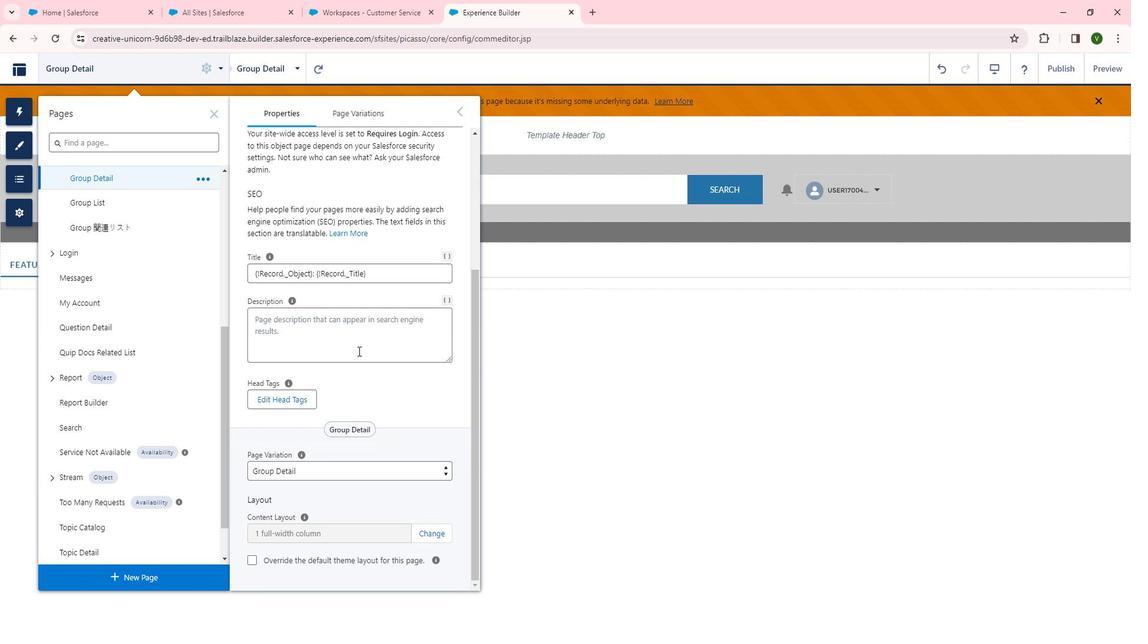
Action: Mouse scrolled (358, 338) with delta (0, 0)
Screenshot: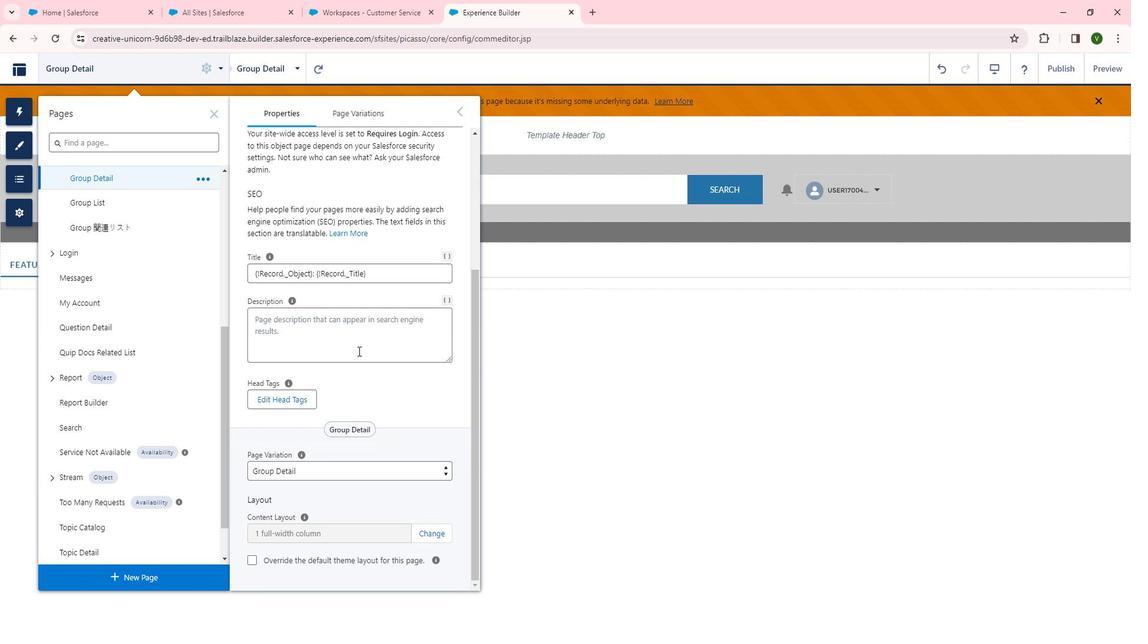 
Action: Mouse scrolled (358, 338) with delta (0, 0)
Screenshot: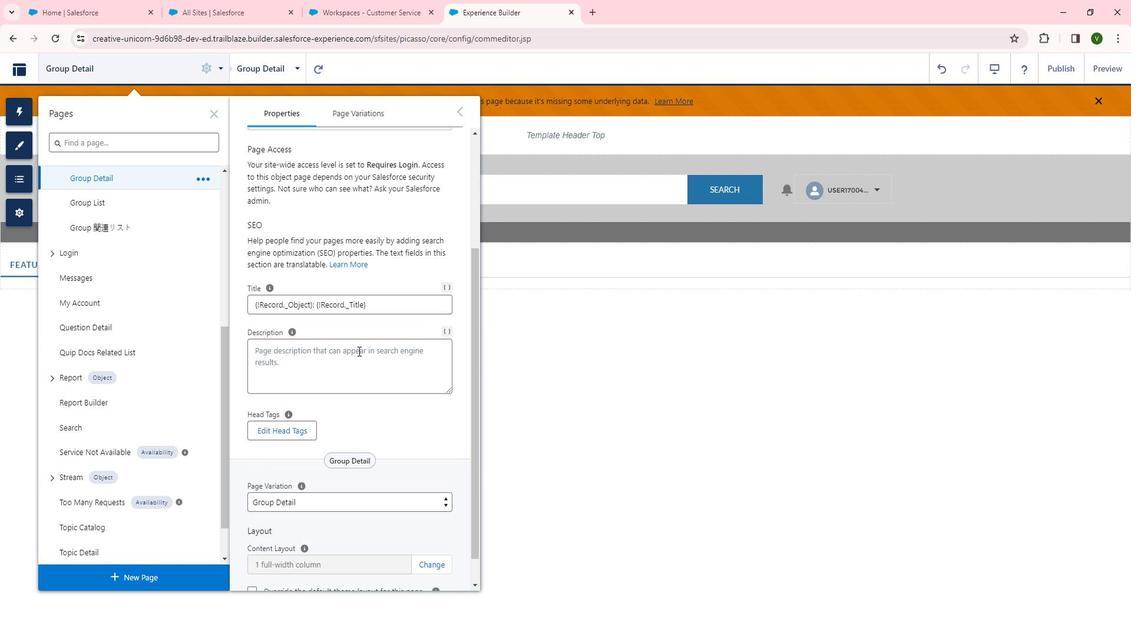 
Action: Mouse scrolled (358, 337) with delta (0, 0)
Screenshot: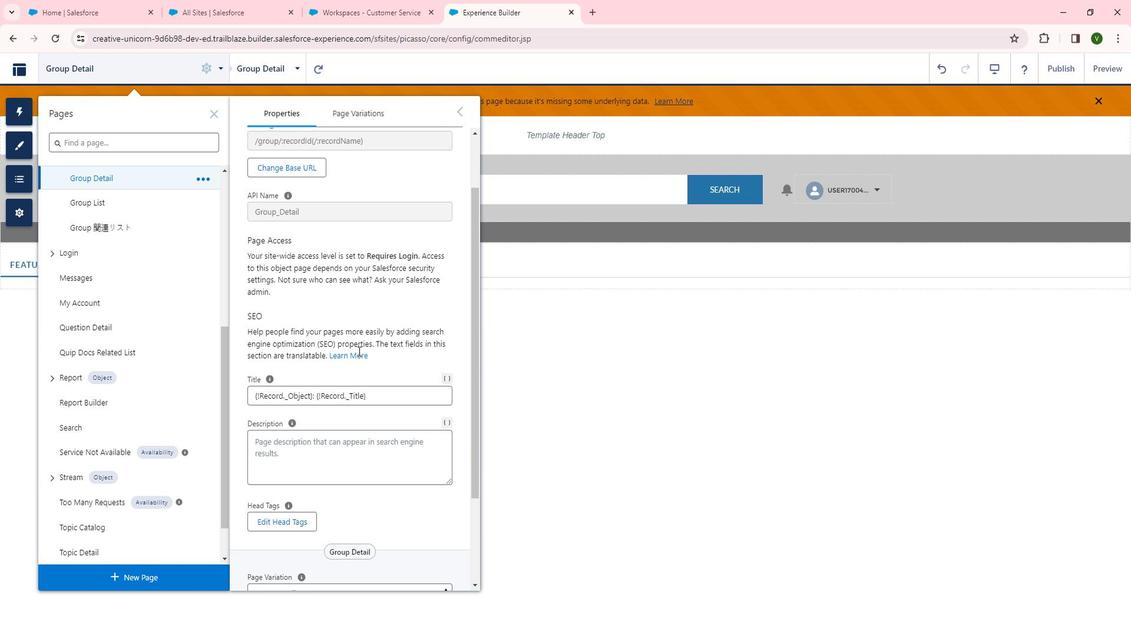 
Action: Mouse scrolled (358, 337) with delta (0, 0)
Screenshot: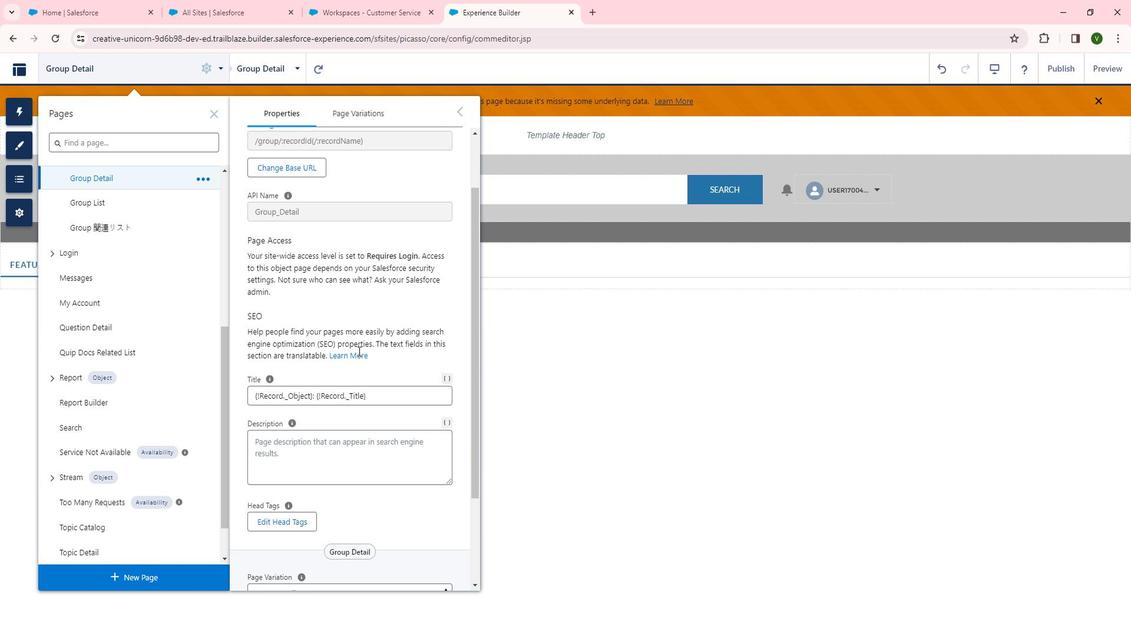 
Action: Mouse scrolled (358, 337) with delta (0, 0)
Screenshot: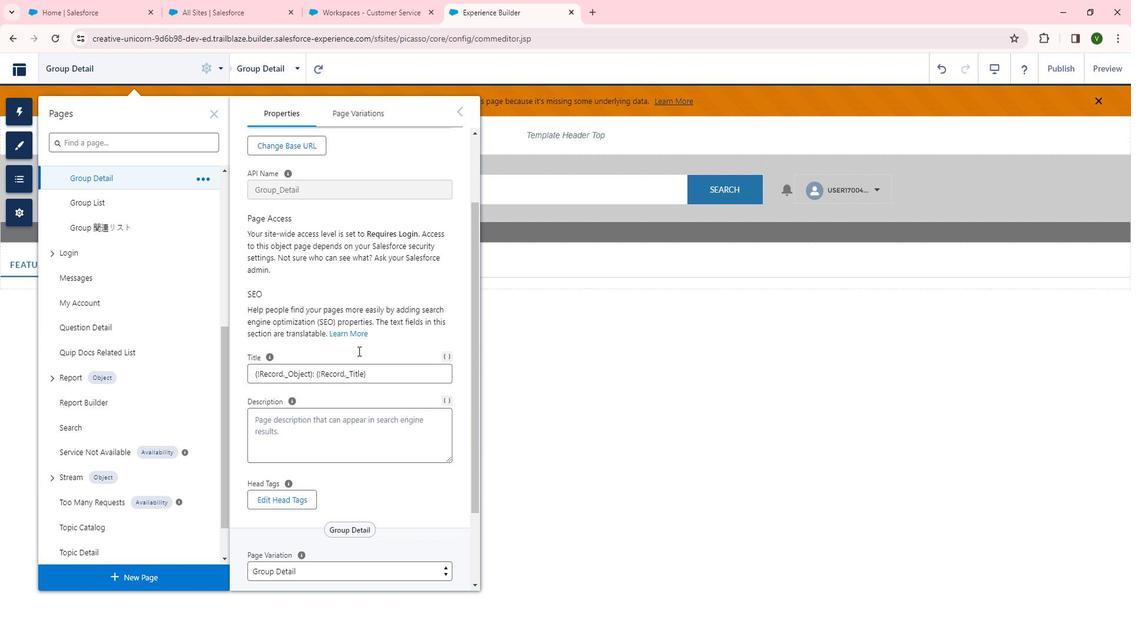 
Action: Mouse moved to (347, 445)
Screenshot: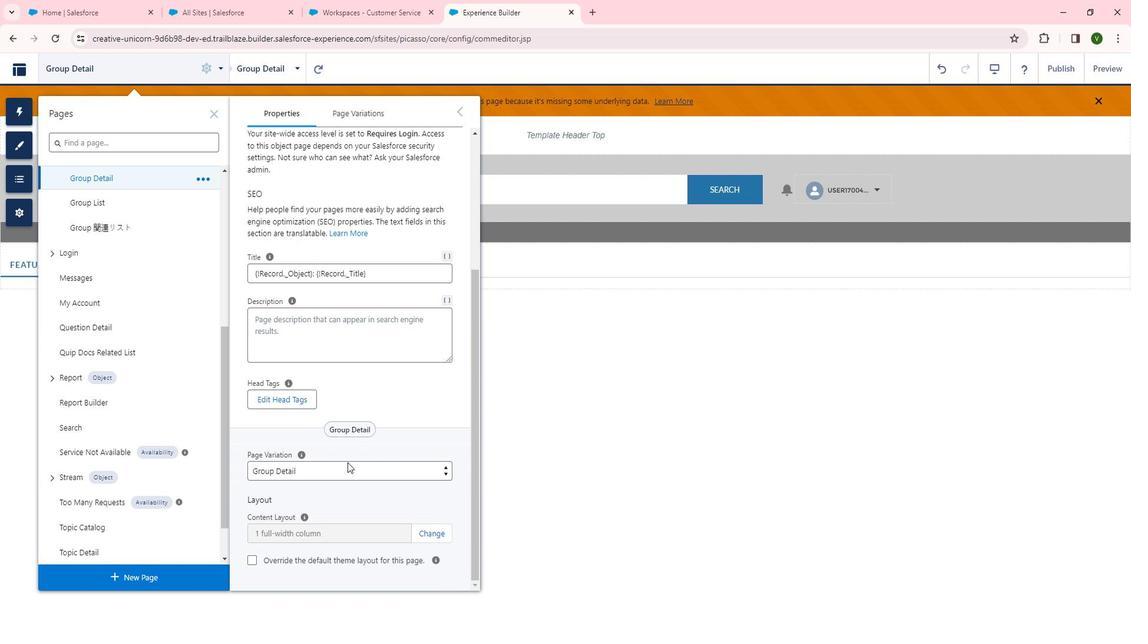 
Action: Mouse pressed left at (347, 445)
Screenshot: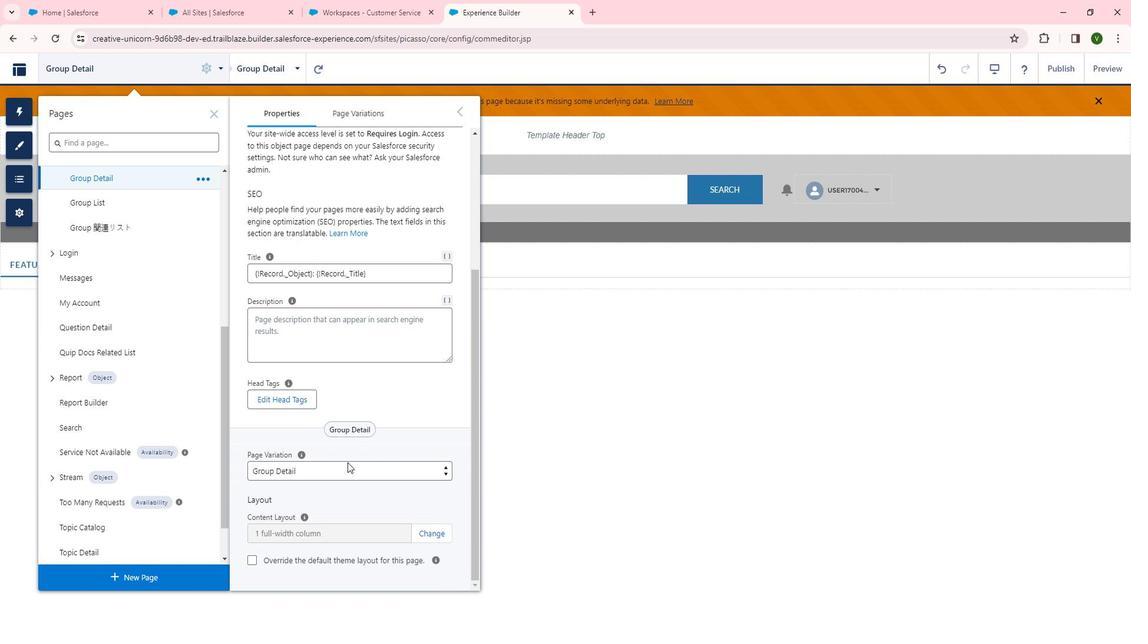 
Action: Mouse moved to (309, 476)
Screenshot: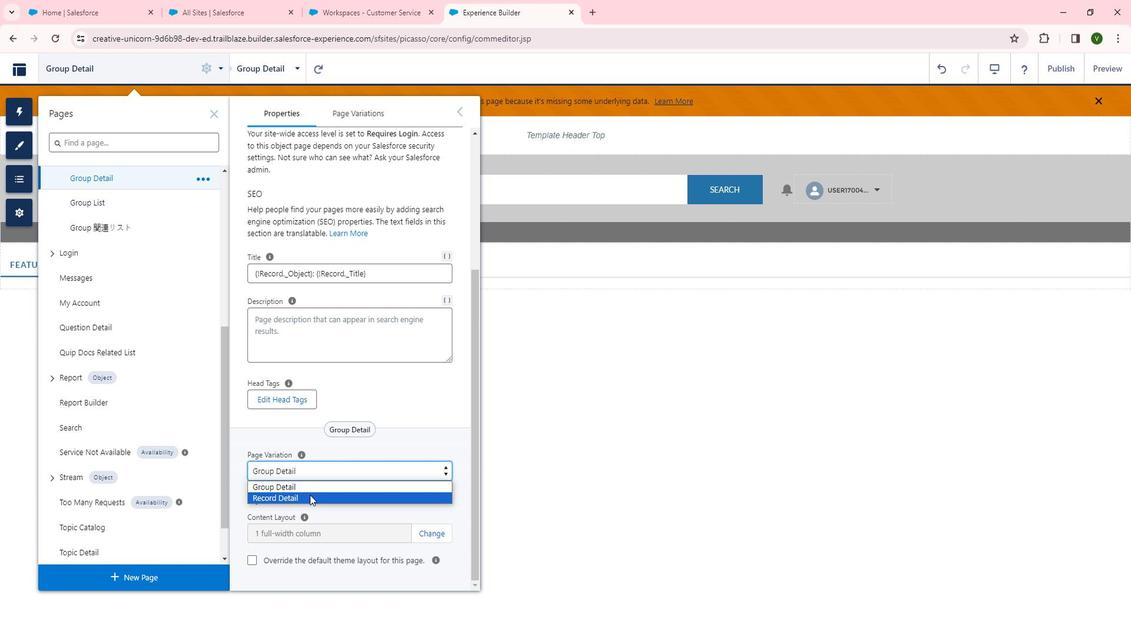 
Action: Mouse pressed left at (309, 476)
Screenshot: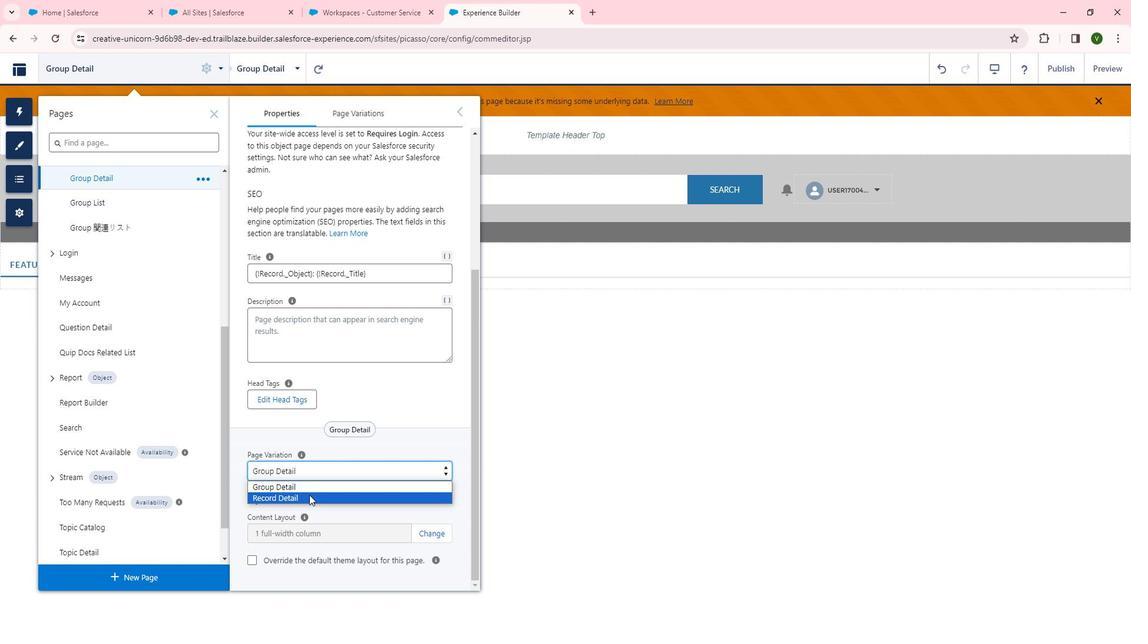 
Action: Mouse moved to (447, 453)
Screenshot: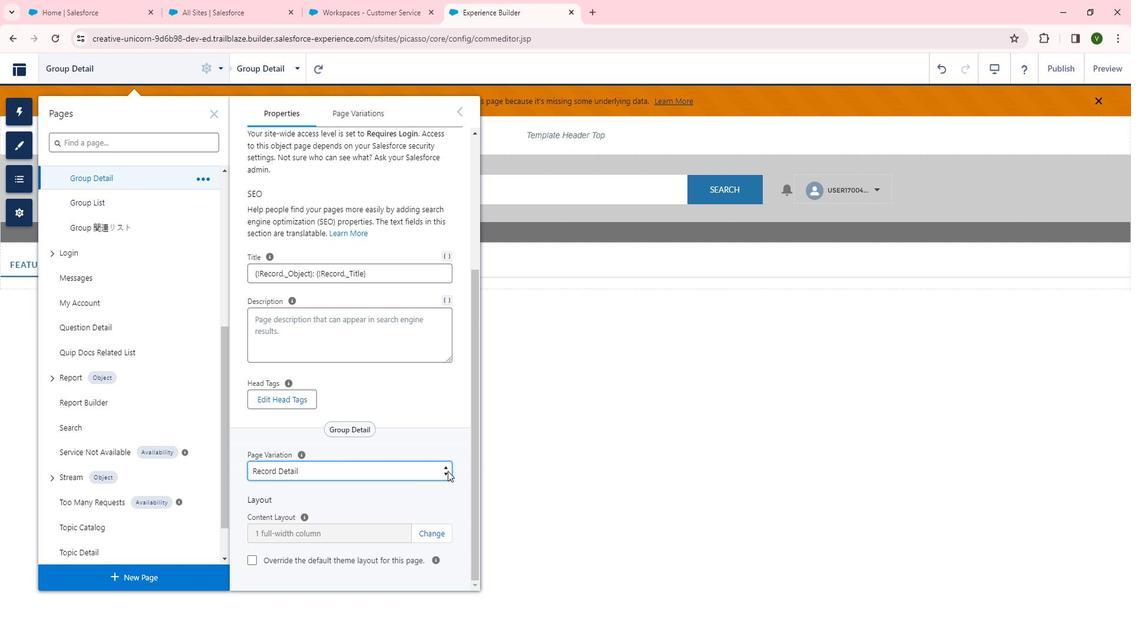
Action: Mouse scrolled (447, 453) with delta (0, 0)
Screenshot: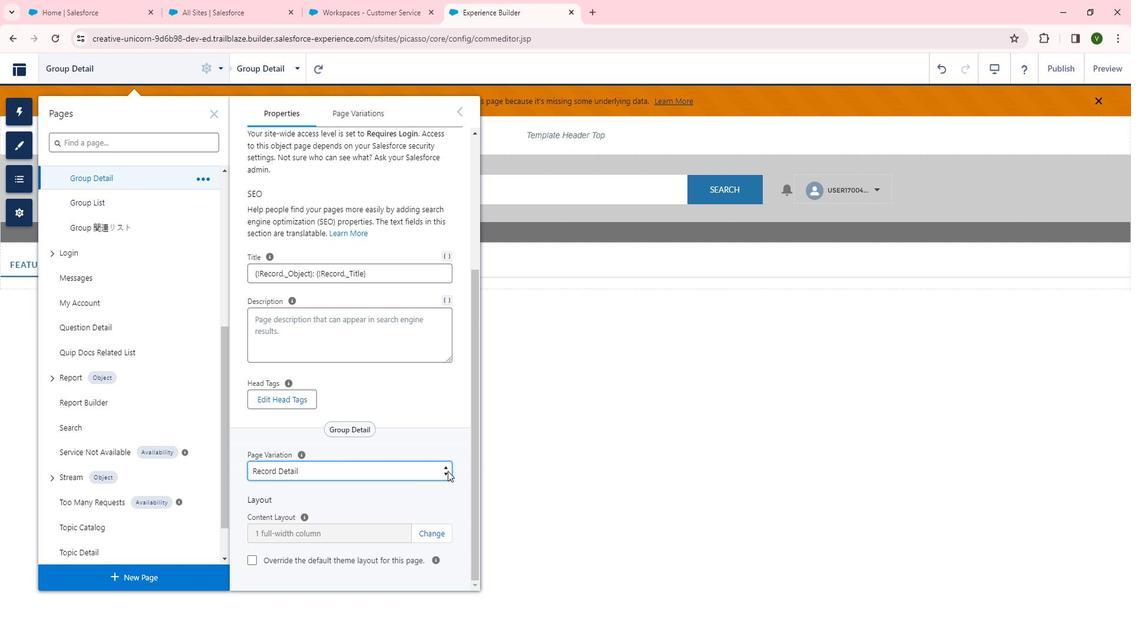 
Action: Mouse moved to (447, 453)
Screenshot: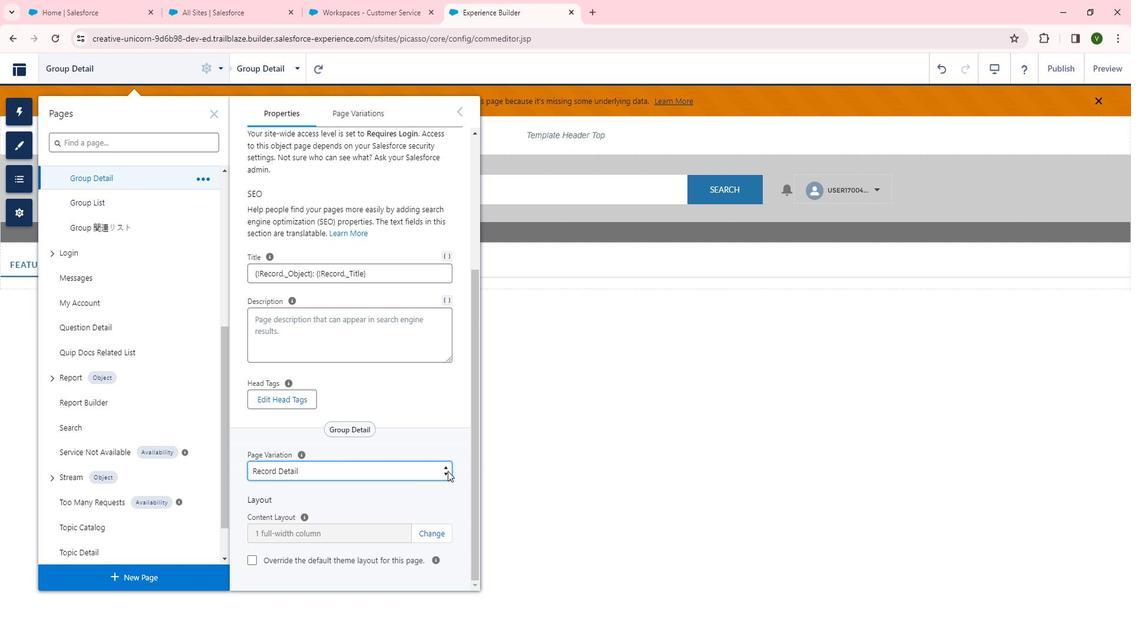 
Action: Mouse scrolled (447, 453) with delta (0, 0)
Screenshot: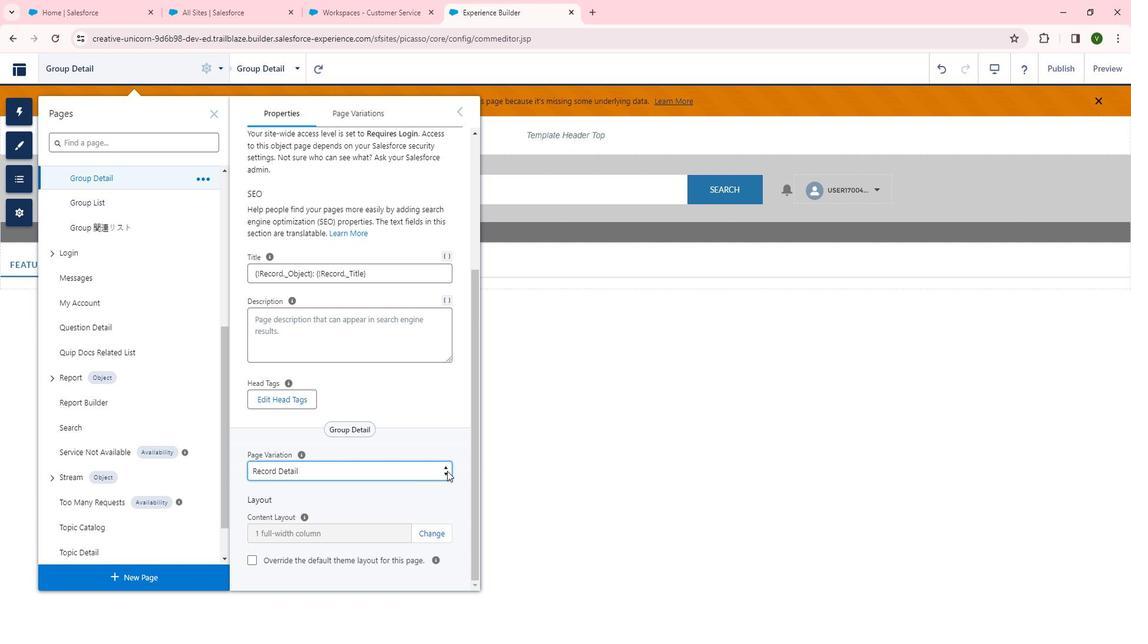 
Action: Mouse moved to (447, 392)
Screenshot: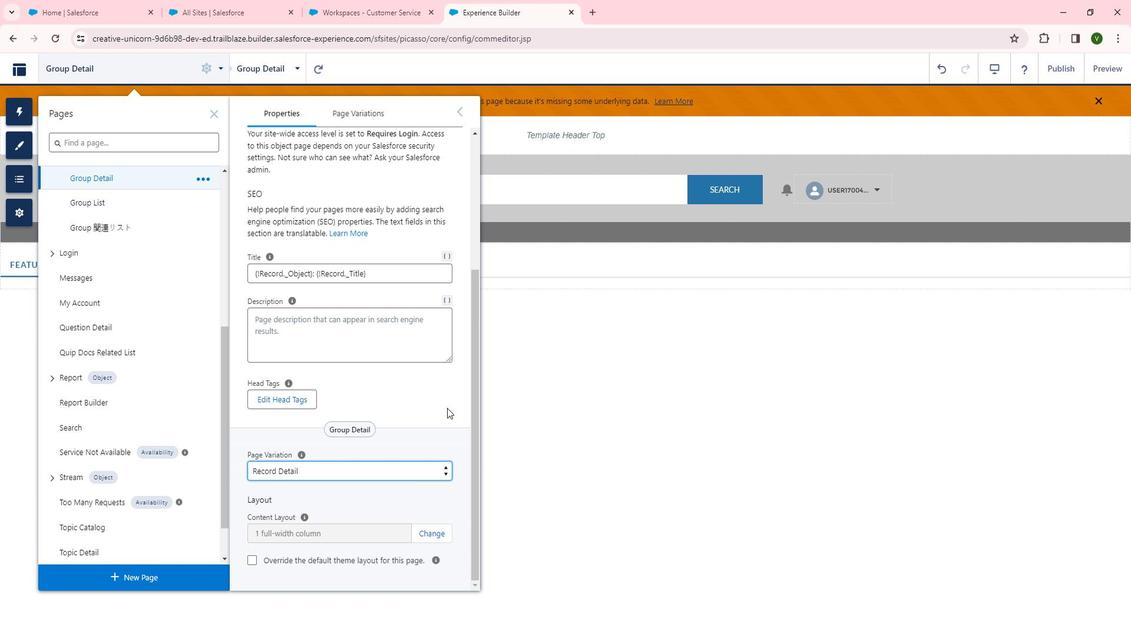 
